 Task: Create a due date automation trigger when advanced on, 2 hours after a card is due add dates starting in more than 1 working days.
Action: Mouse moved to (1342, 123)
Screenshot: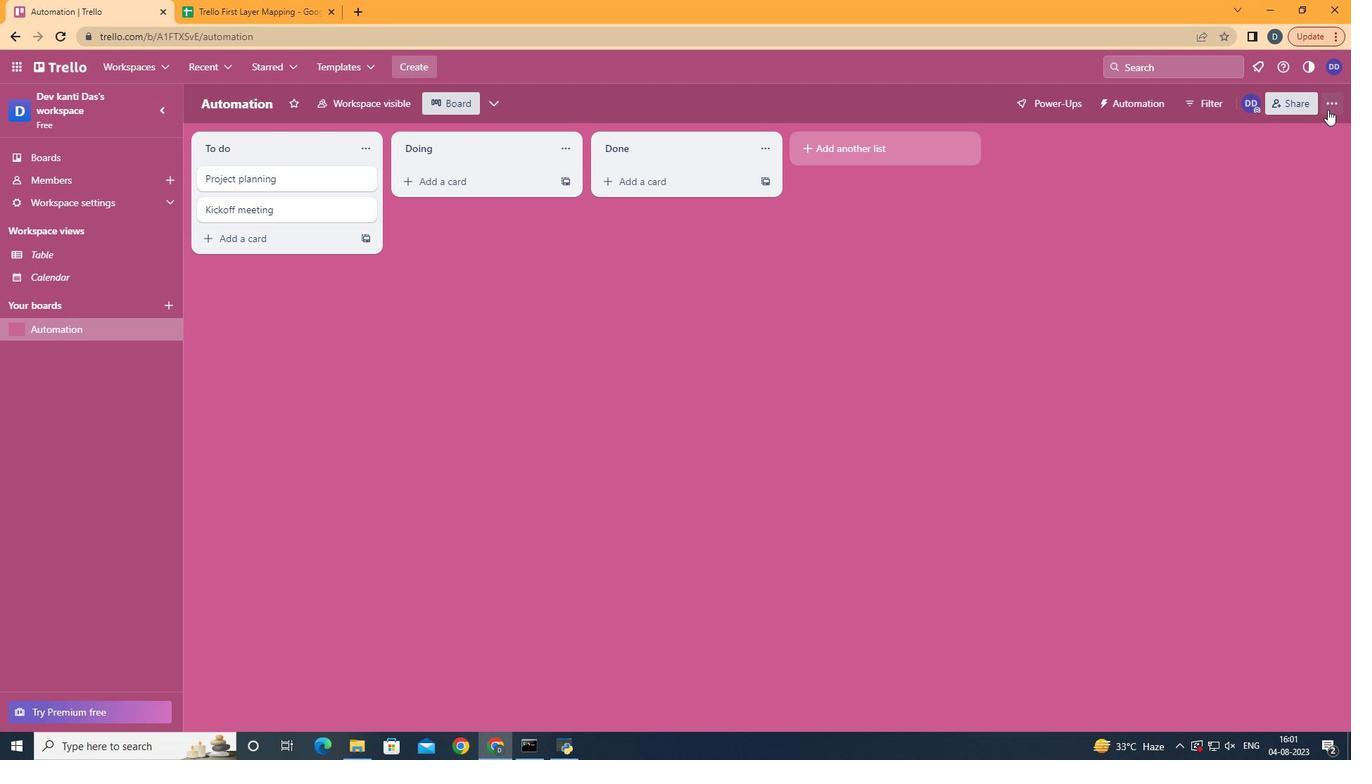 
Action: Mouse pressed left at (1342, 123)
Screenshot: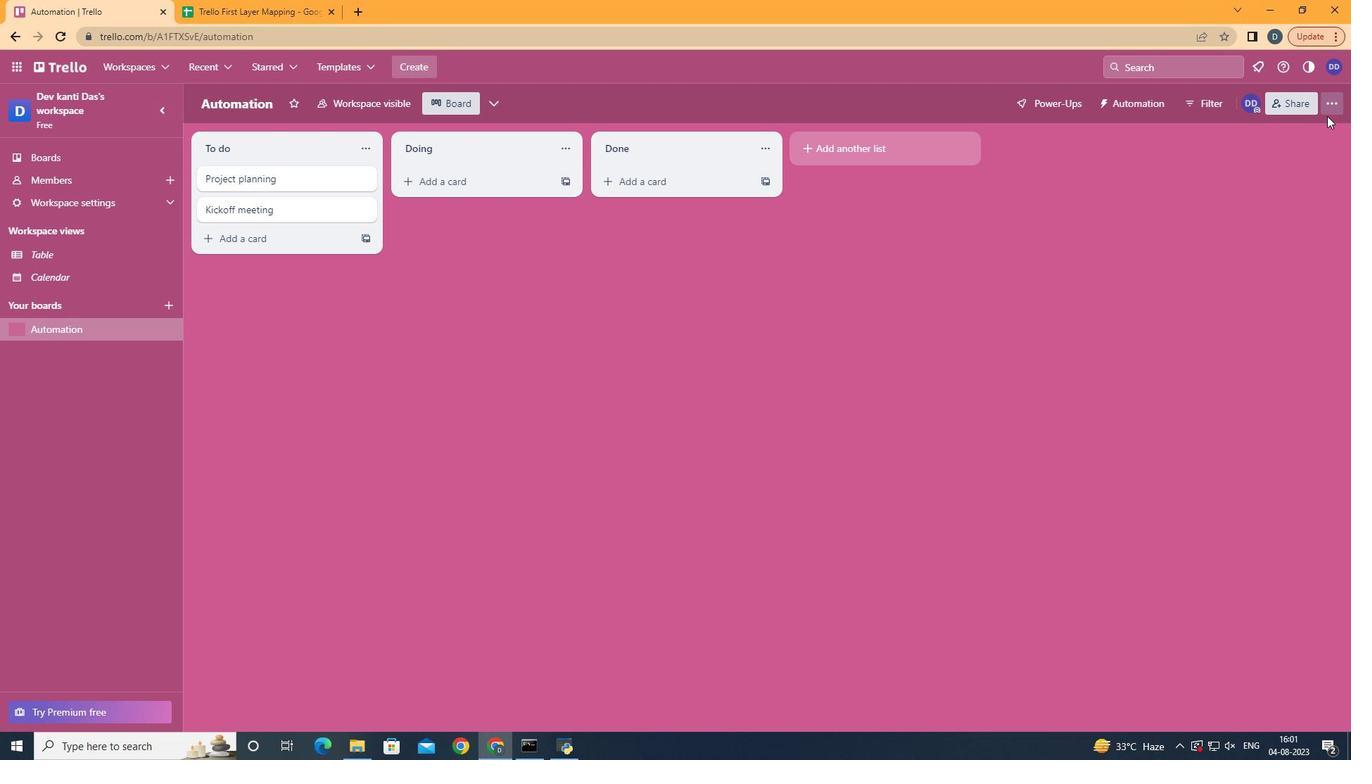 
Action: Mouse moved to (1275, 302)
Screenshot: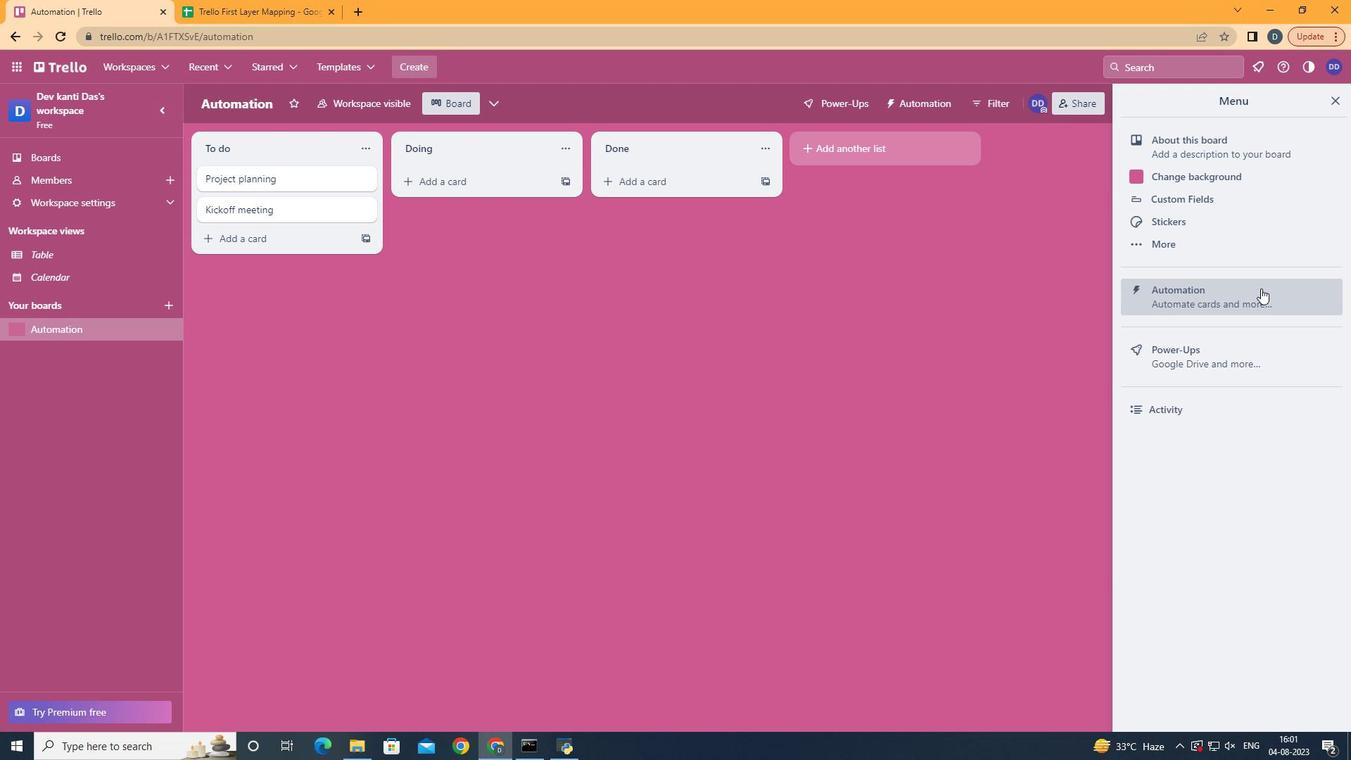 
Action: Mouse pressed left at (1275, 302)
Screenshot: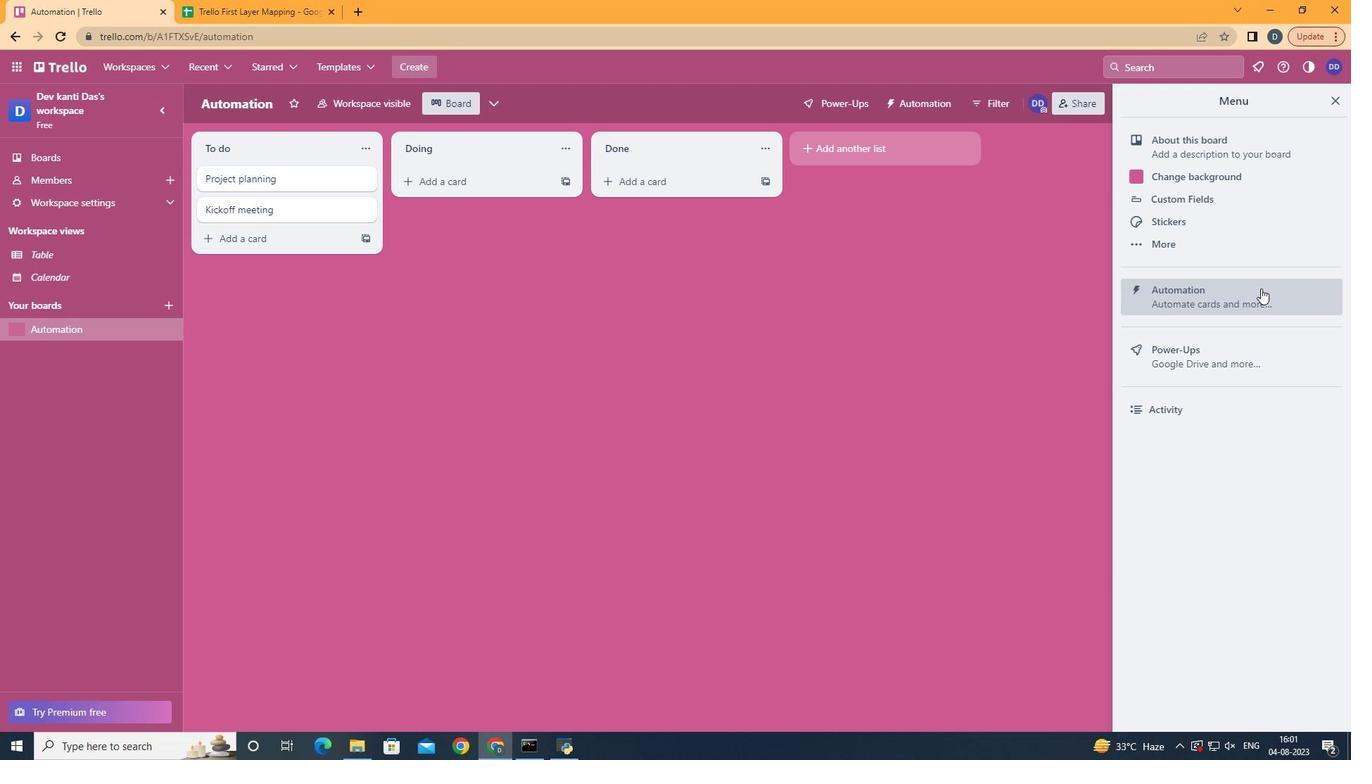 
Action: Mouse moved to (314, 295)
Screenshot: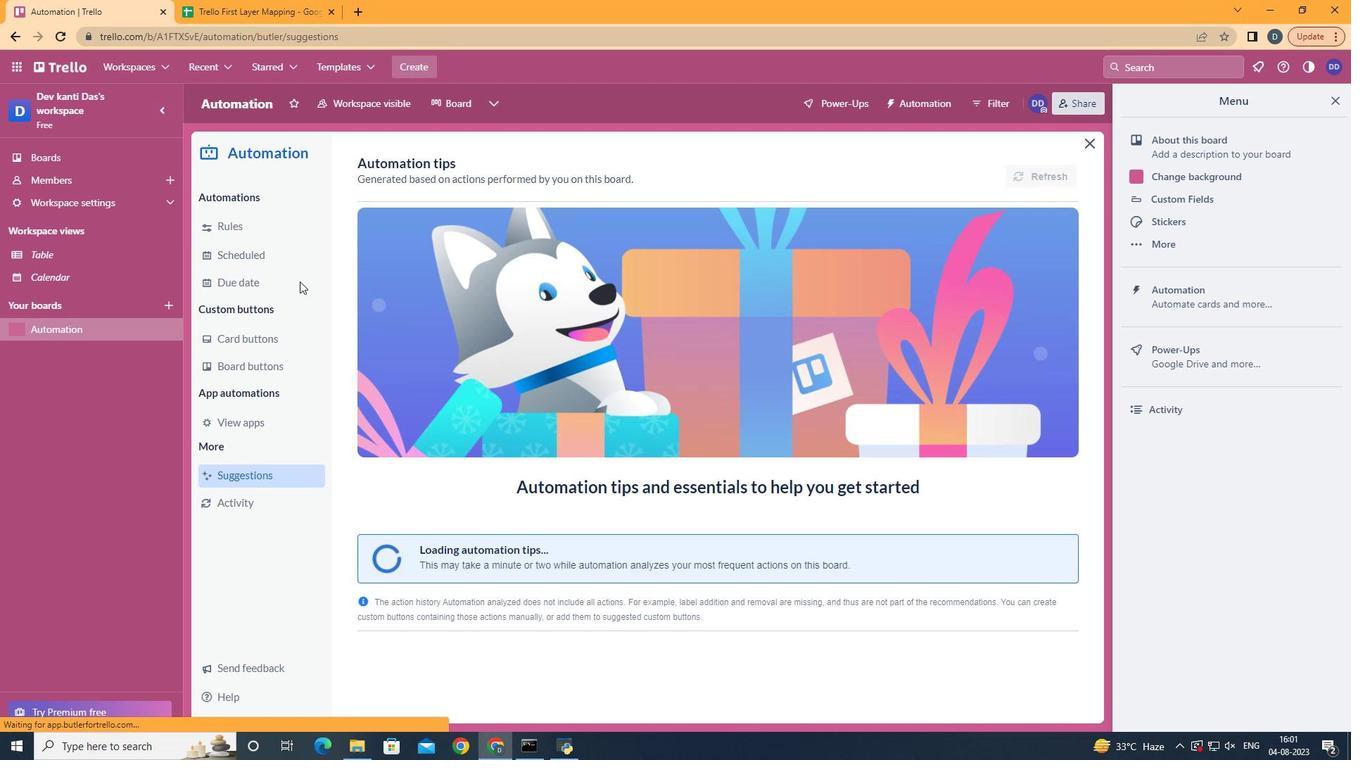 
Action: Mouse pressed left at (314, 295)
Screenshot: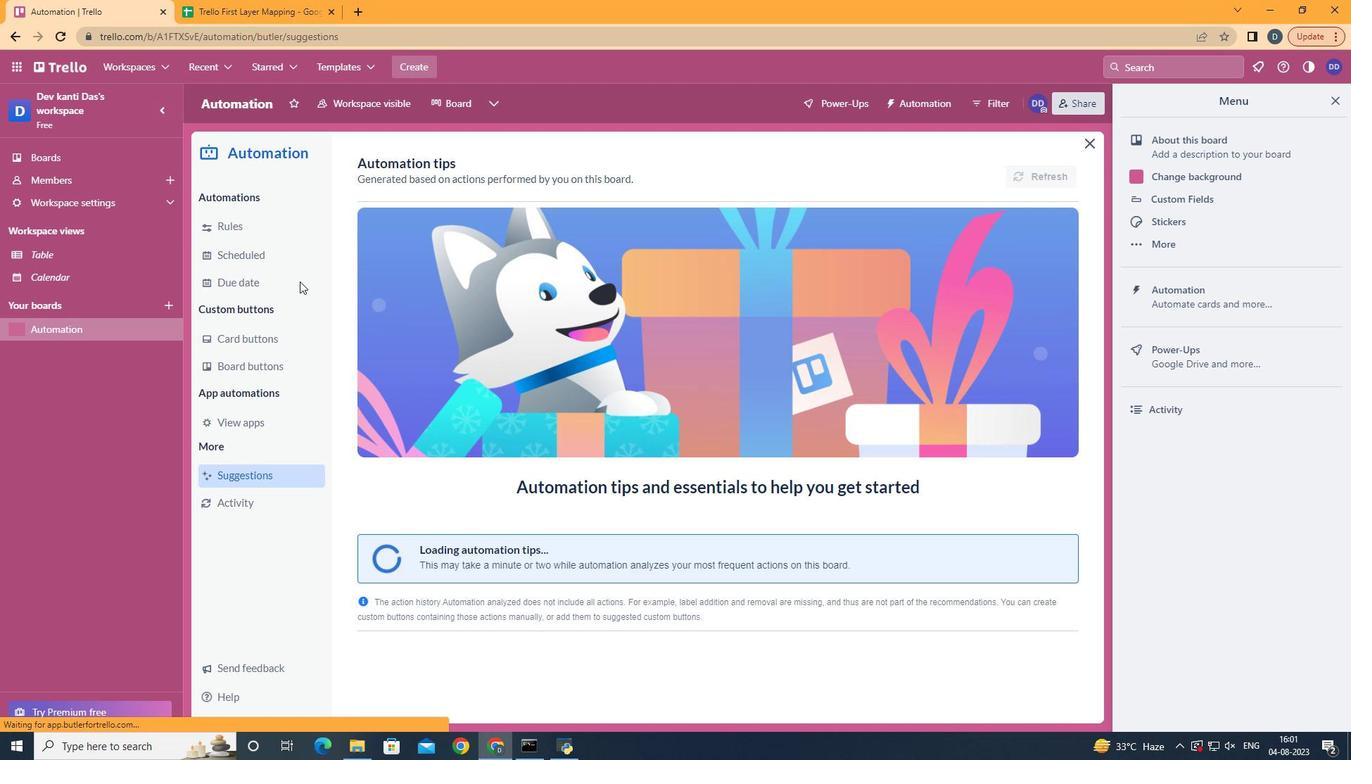 
Action: Mouse moved to (1005, 188)
Screenshot: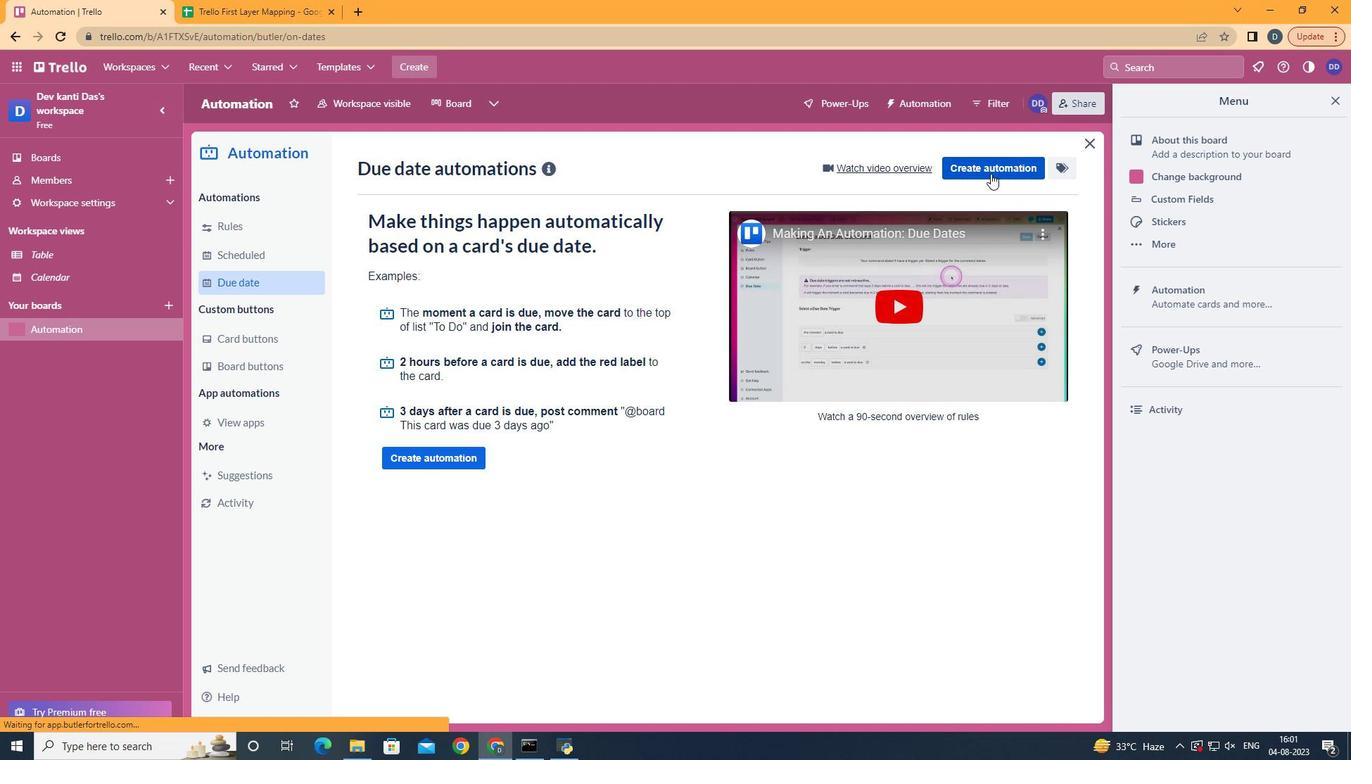 
Action: Mouse pressed left at (1005, 188)
Screenshot: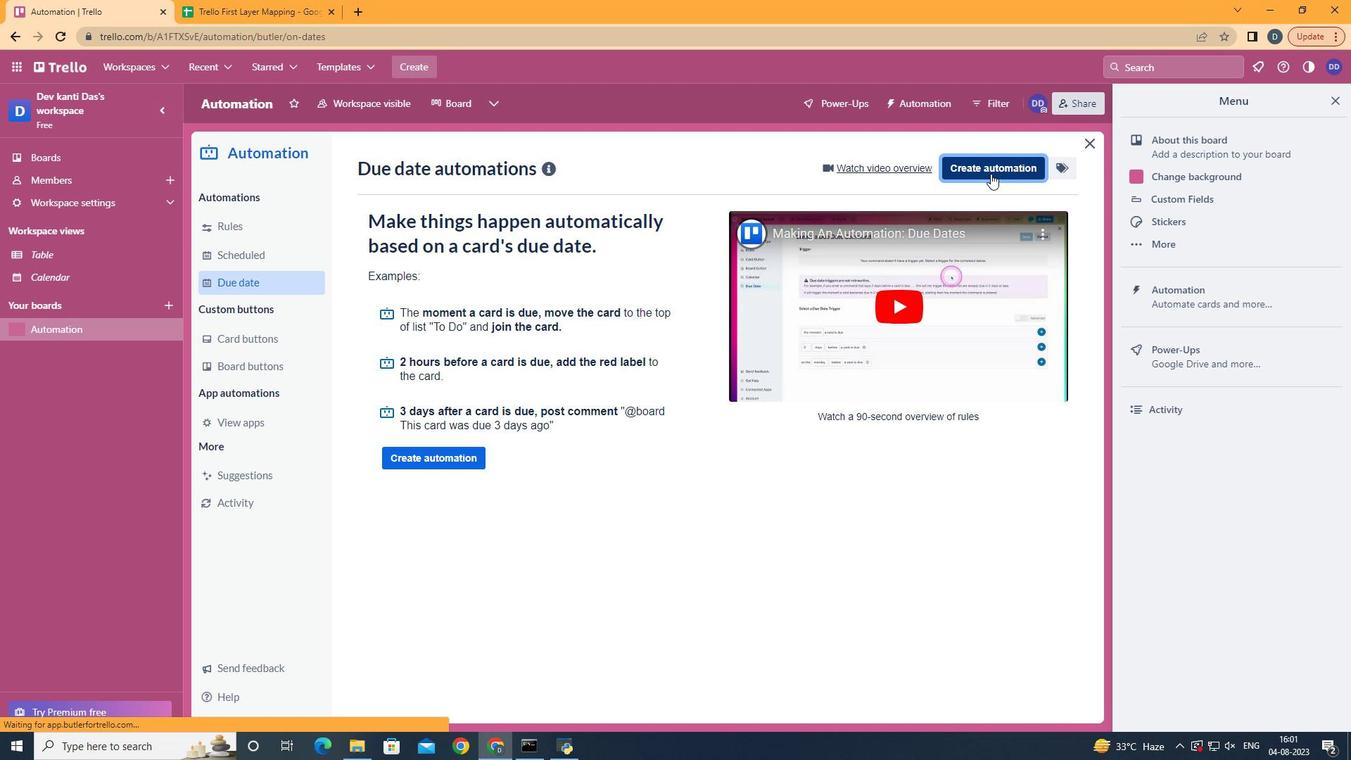 
Action: Mouse moved to (772, 321)
Screenshot: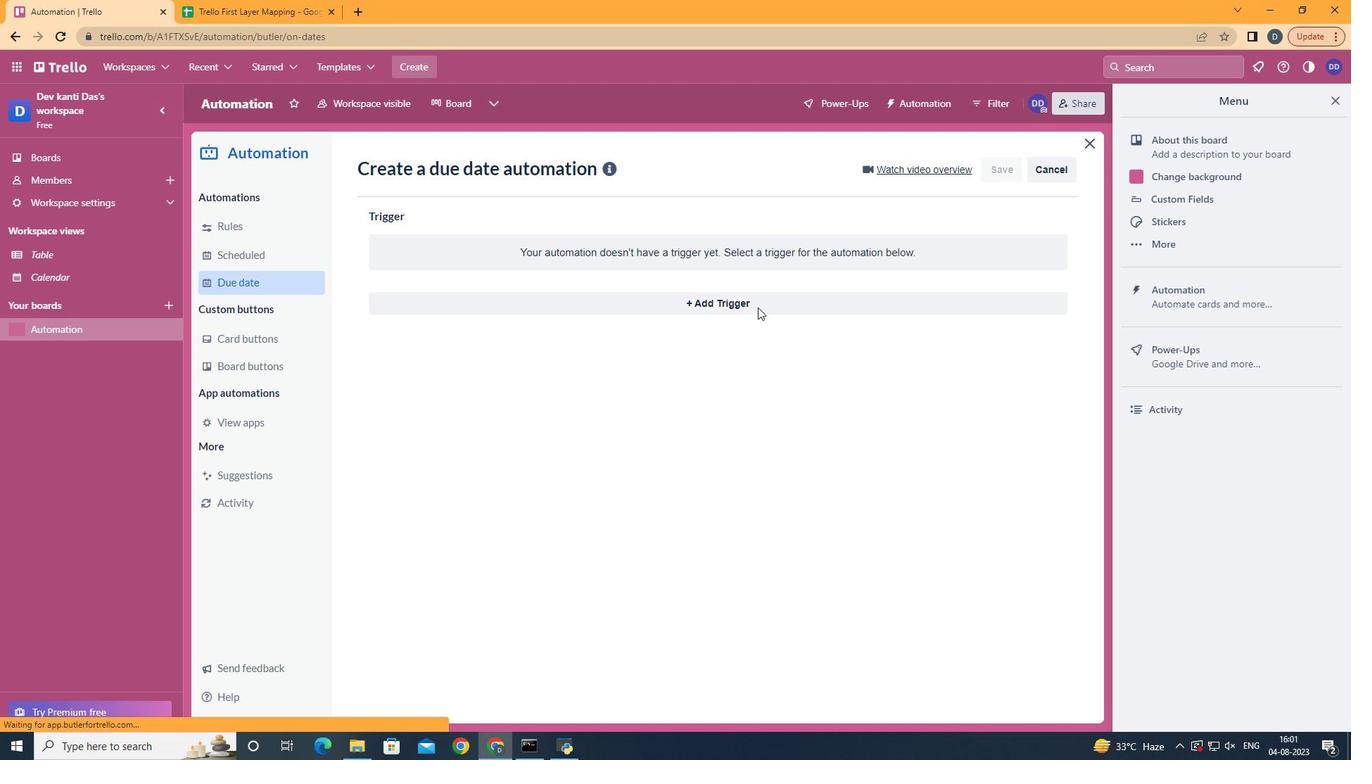 
Action: Mouse pressed left at (772, 321)
Screenshot: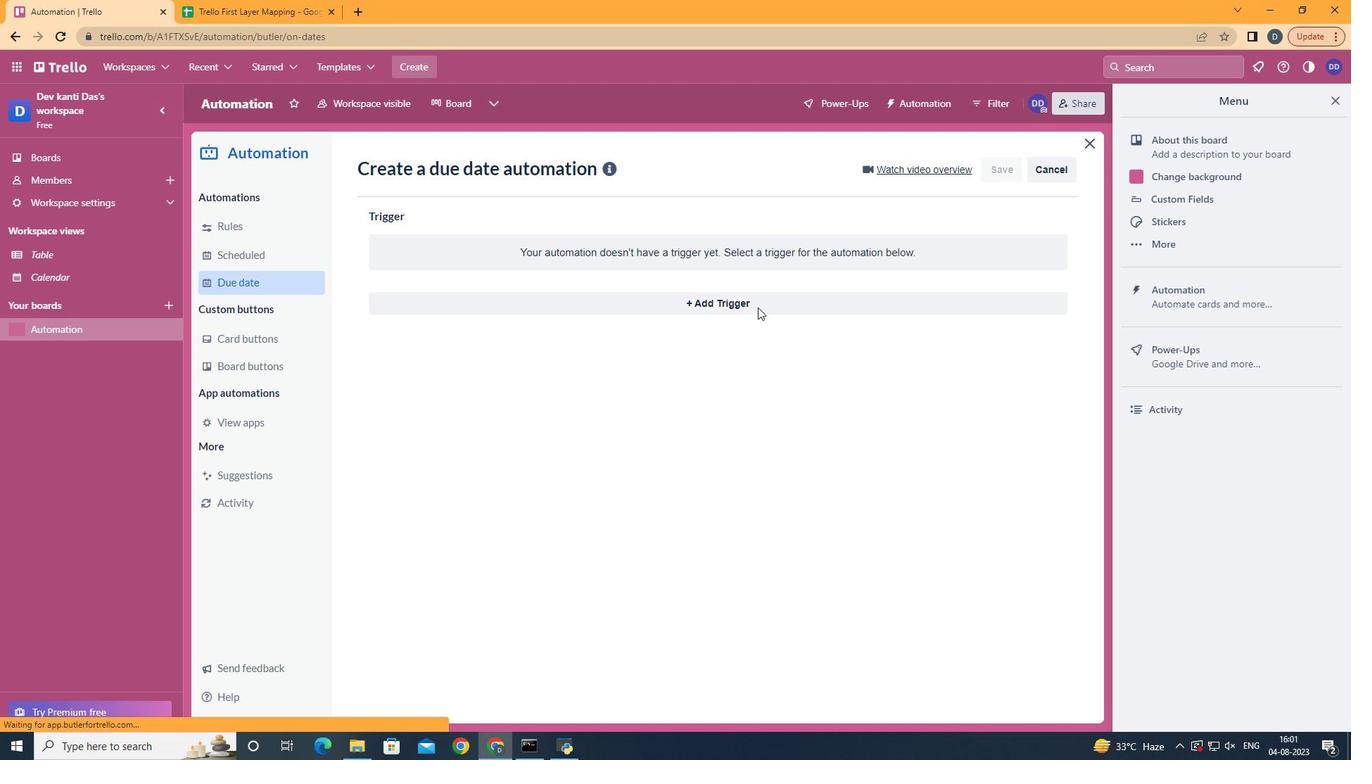 
Action: Mouse moved to (471, 614)
Screenshot: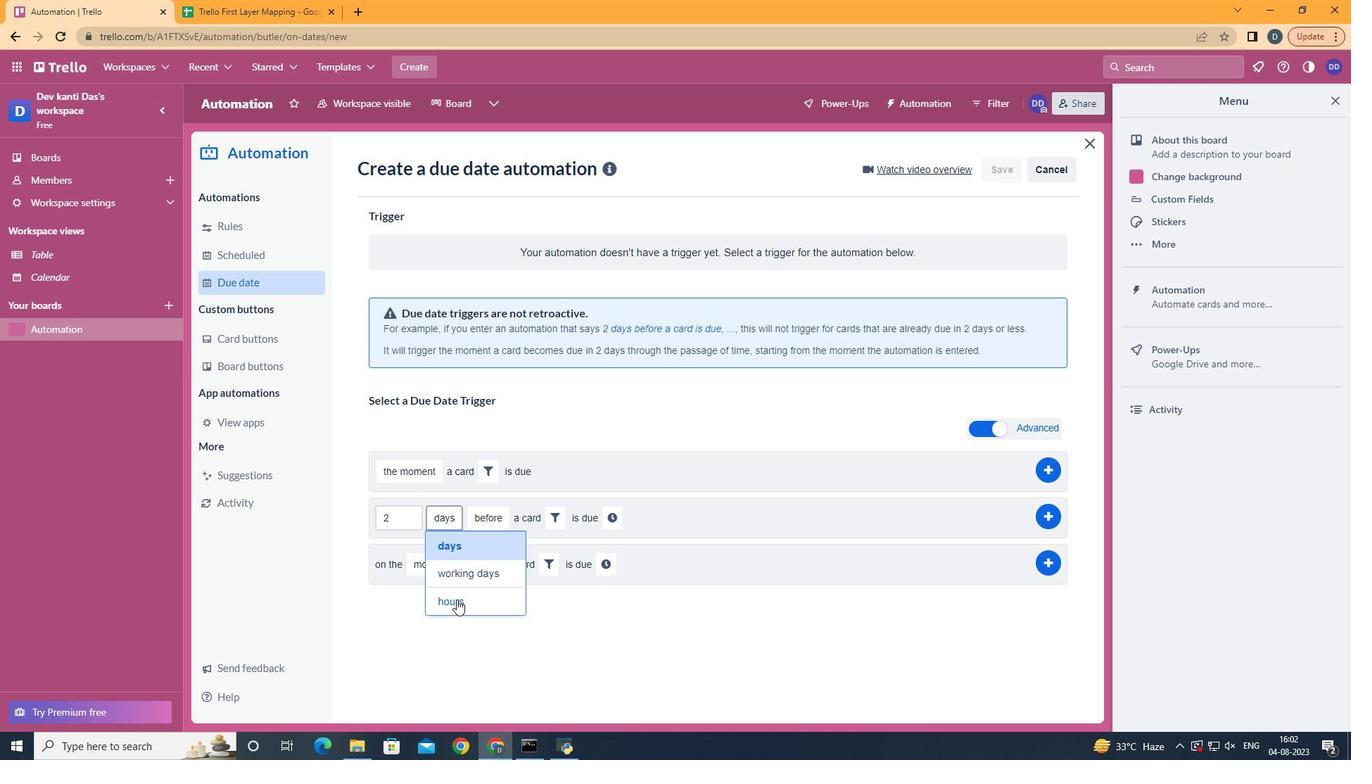 
Action: Mouse pressed left at (471, 614)
Screenshot: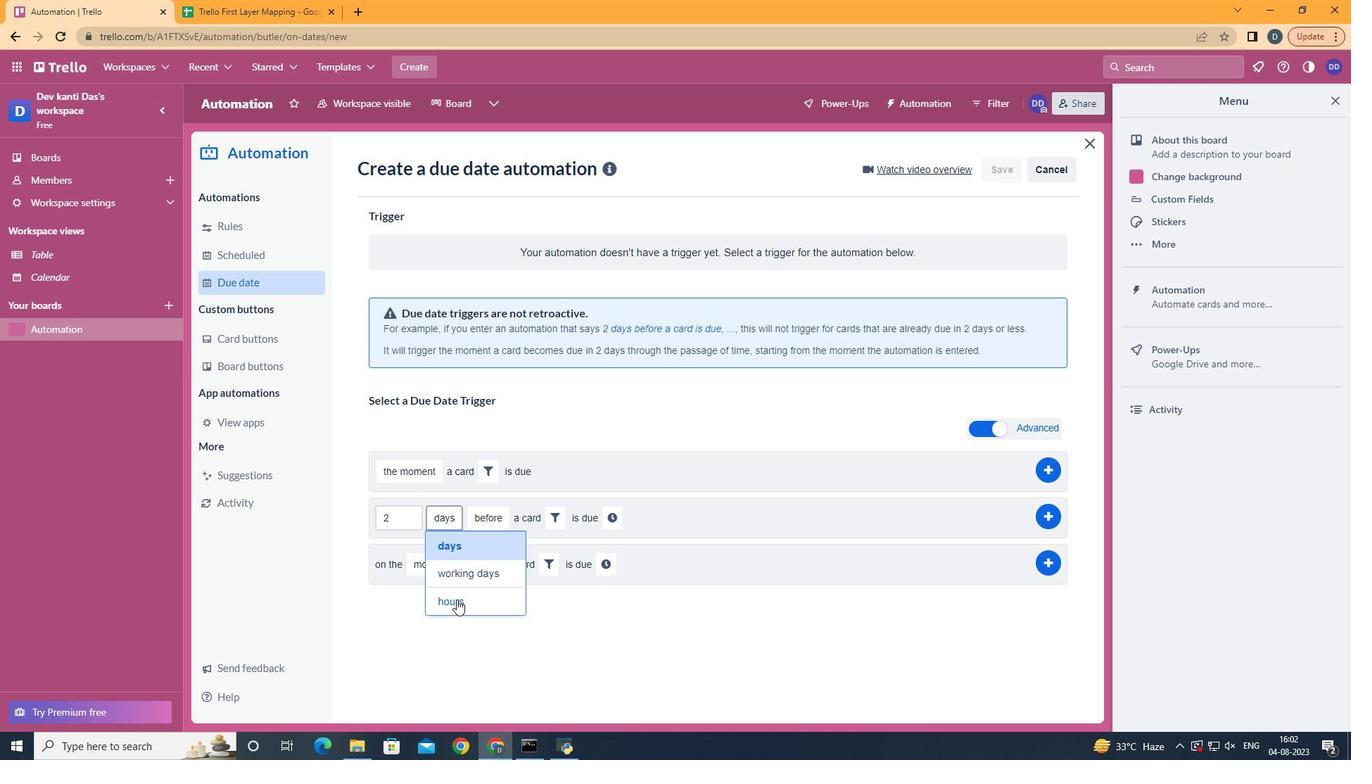 
Action: Mouse moved to (511, 588)
Screenshot: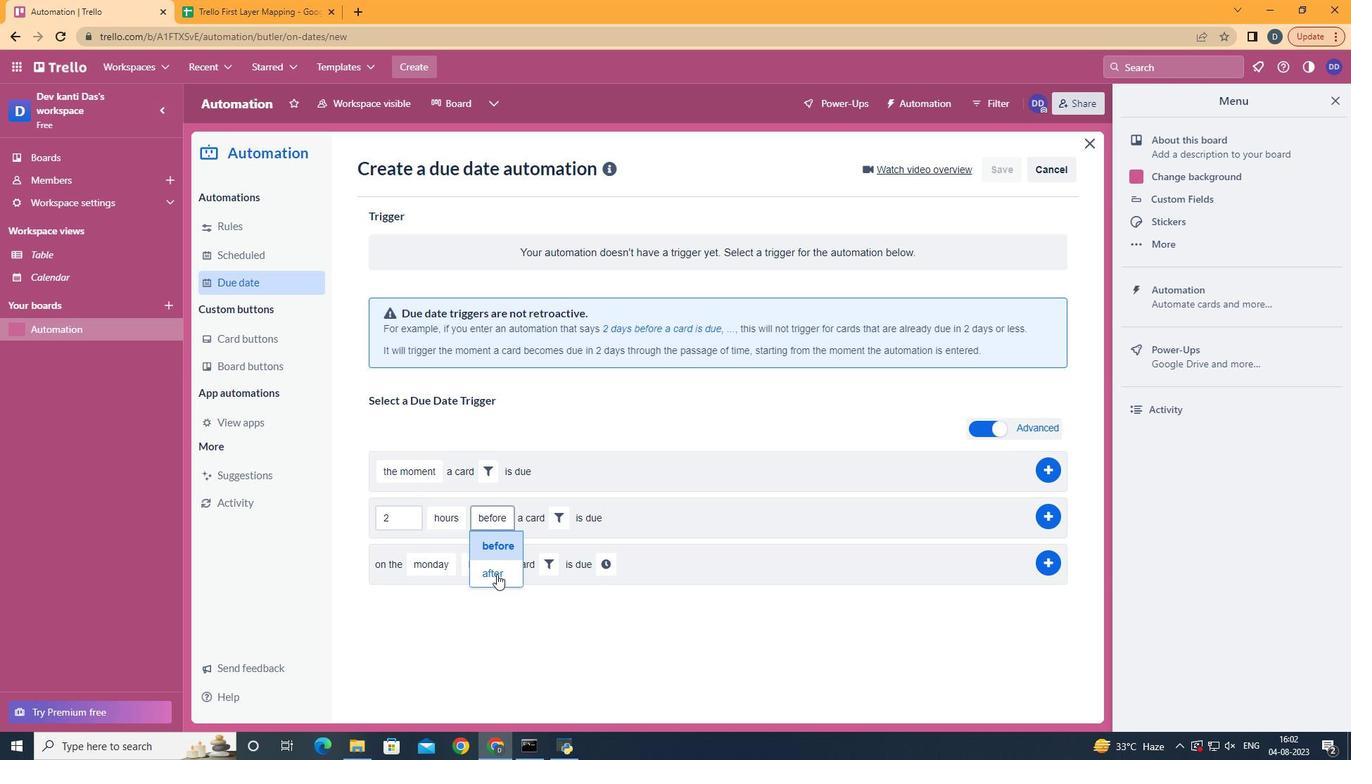 
Action: Mouse pressed left at (511, 588)
Screenshot: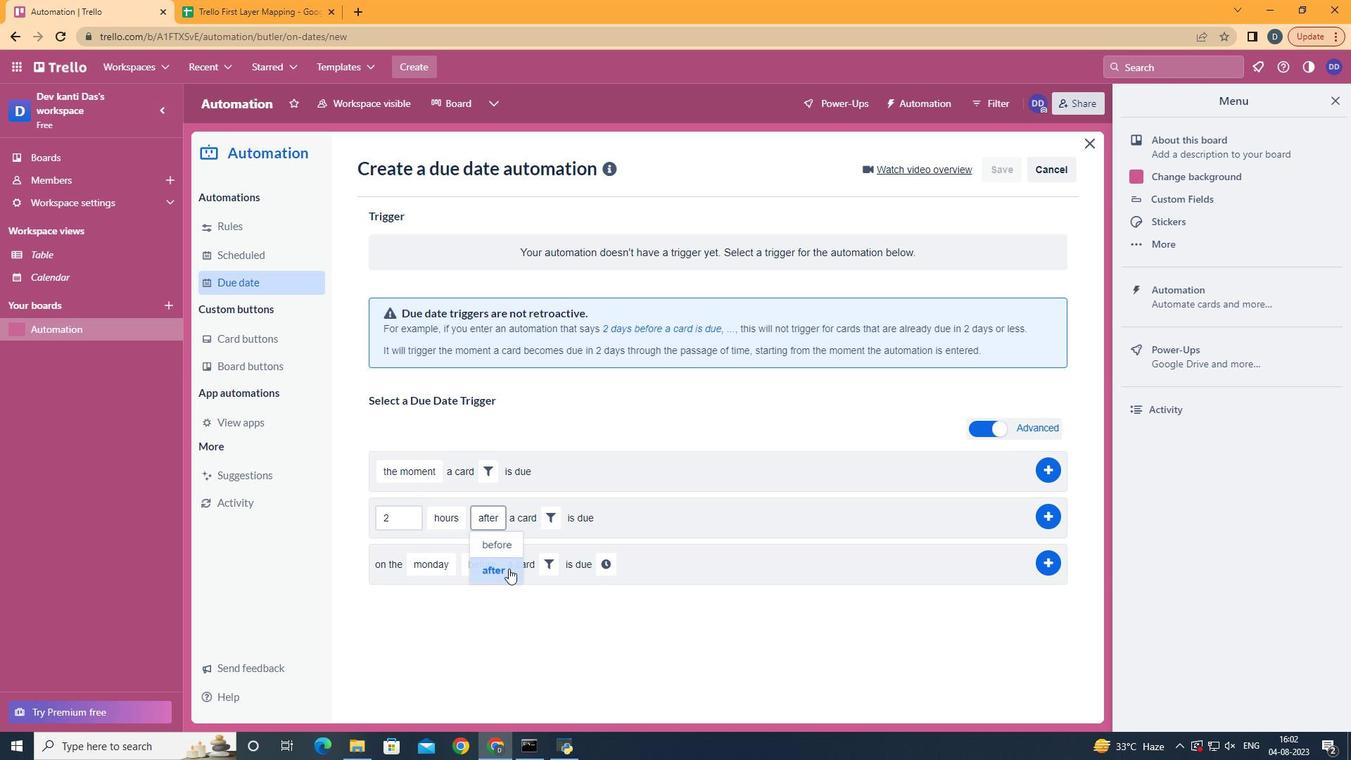 
Action: Mouse moved to (570, 531)
Screenshot: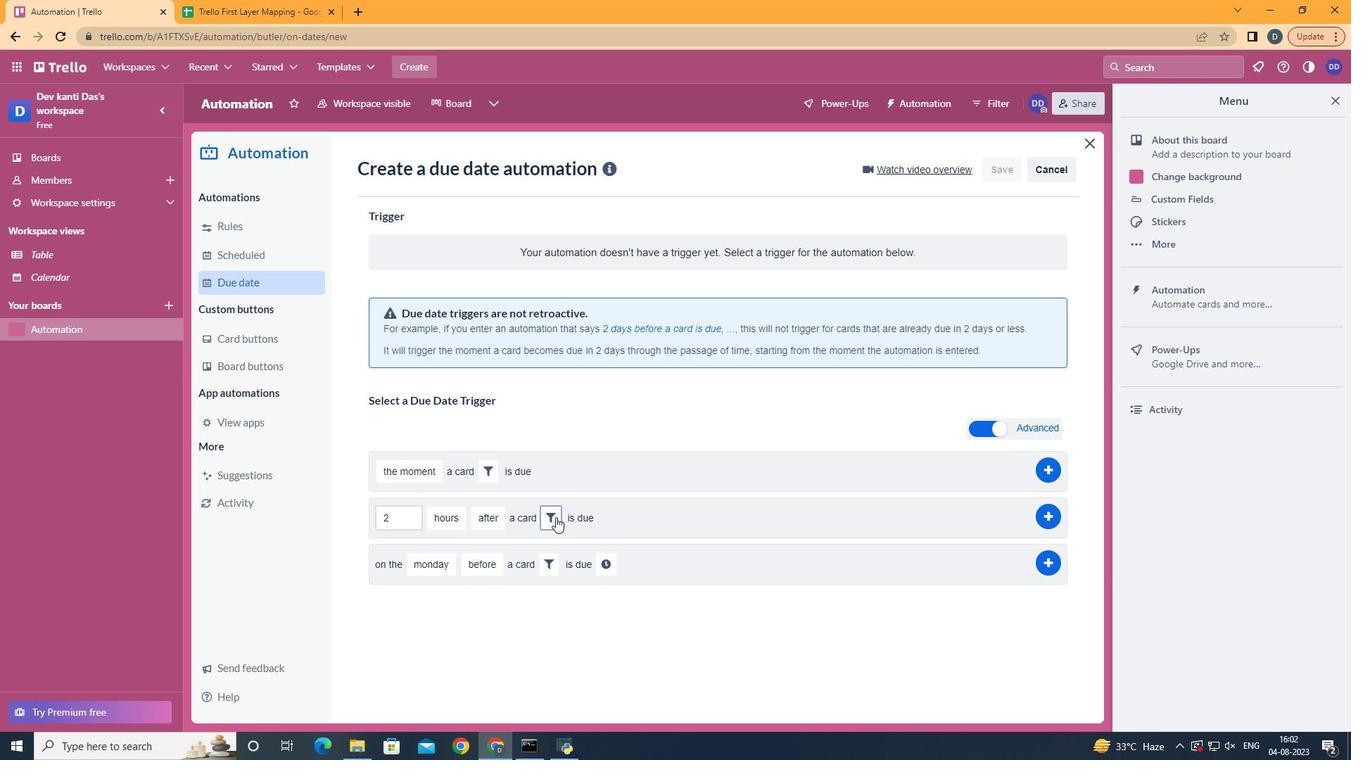 
Action: Mouse pressed left at (570, 531)
Screenshot: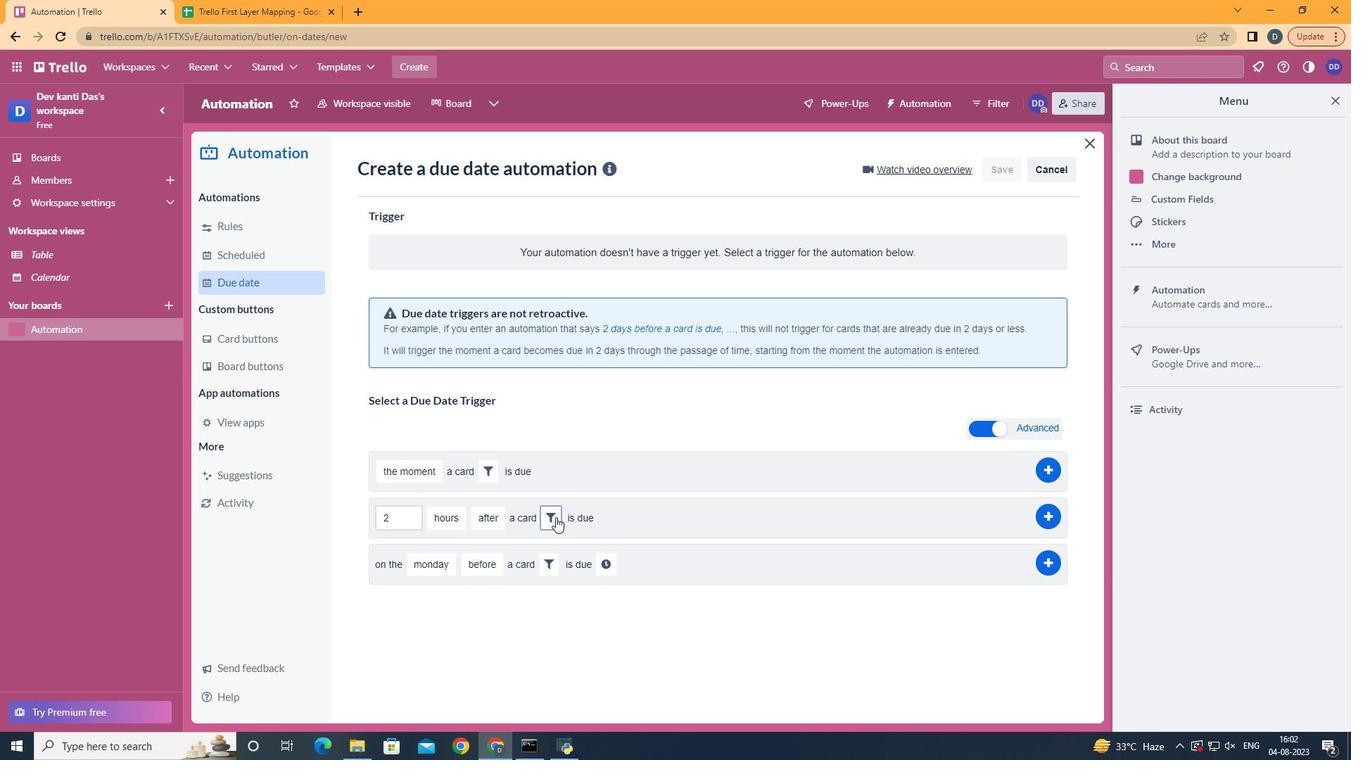 
Action: Mouse moved to (647, 566)
Screenshot: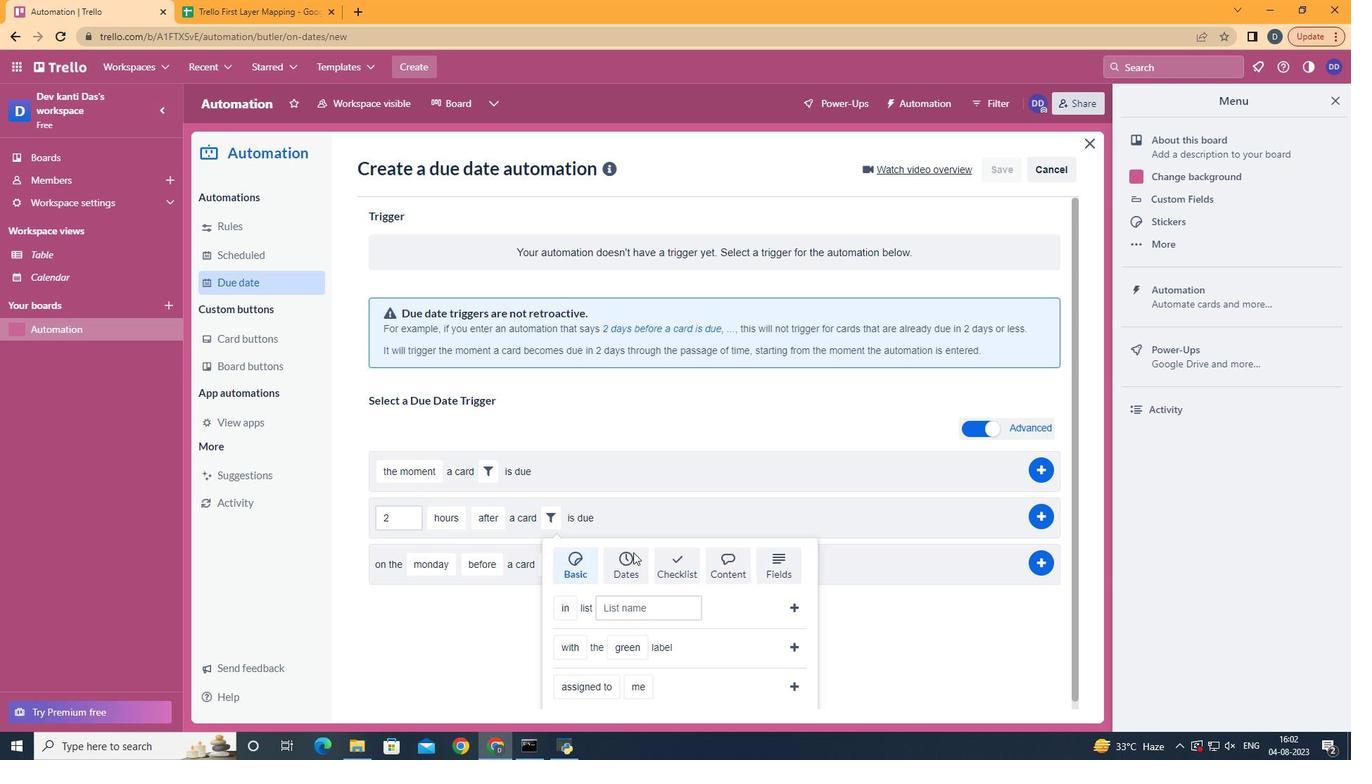 
Action: Mouse pressed left at (647, 566)
Screenshot: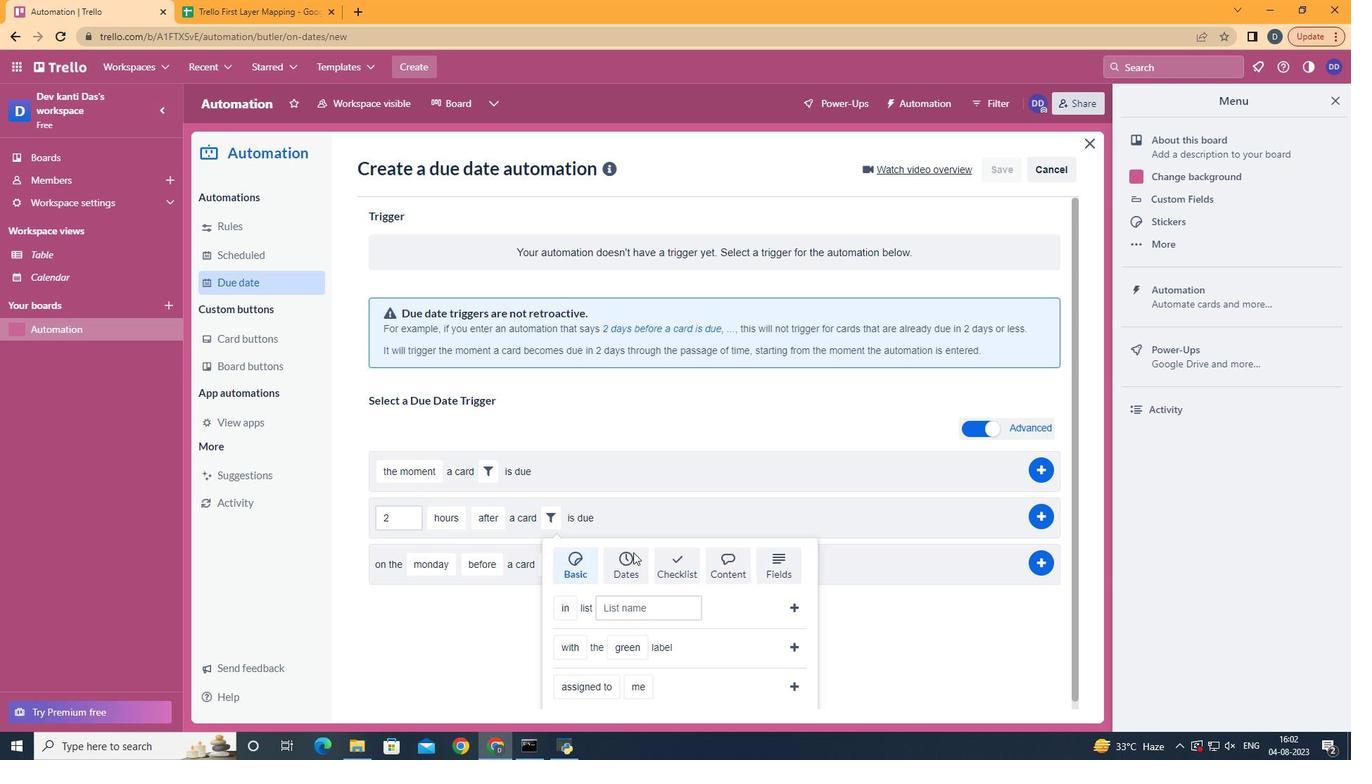 
Action: Mouse scrolled (647, 566) with delta (0, 0)
Screenshot: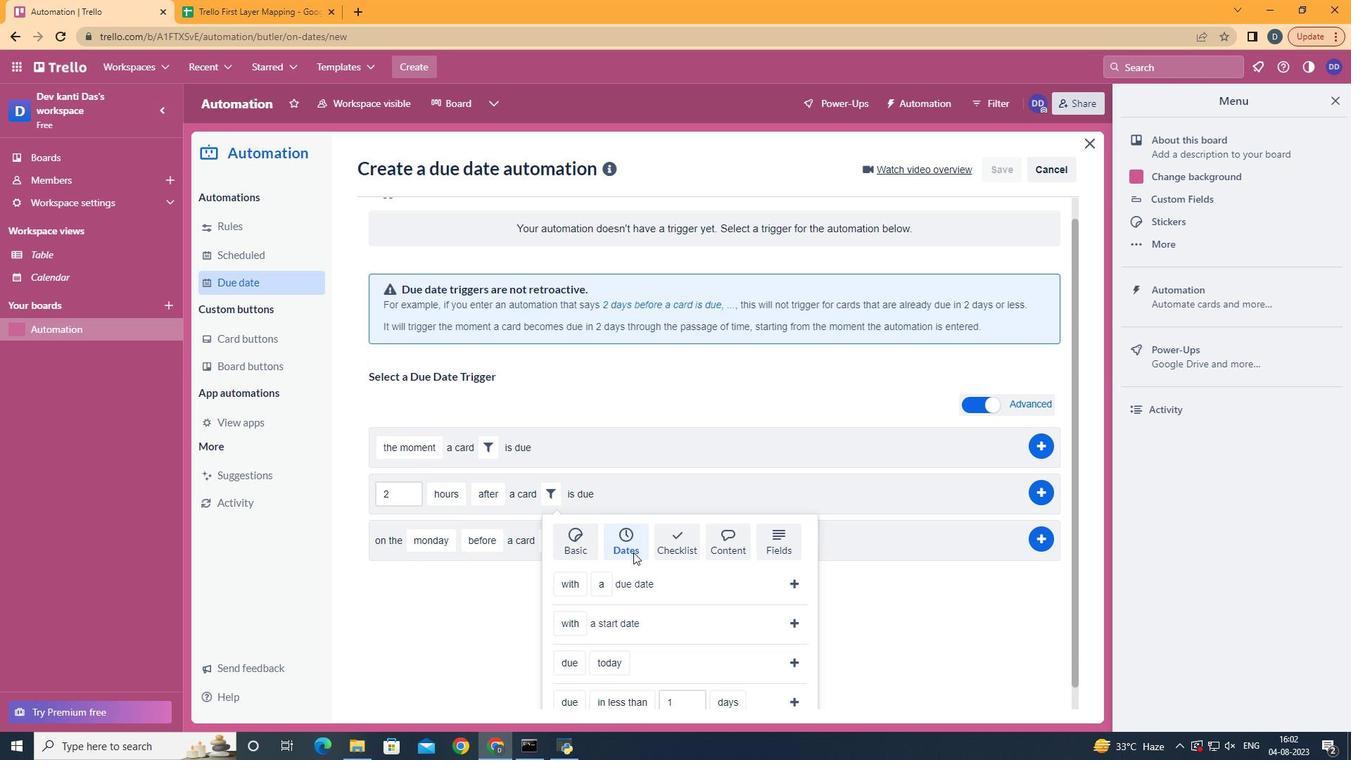 
Action: Mouse scrolled (647, 566) with delta (0, 0)
Screenshot: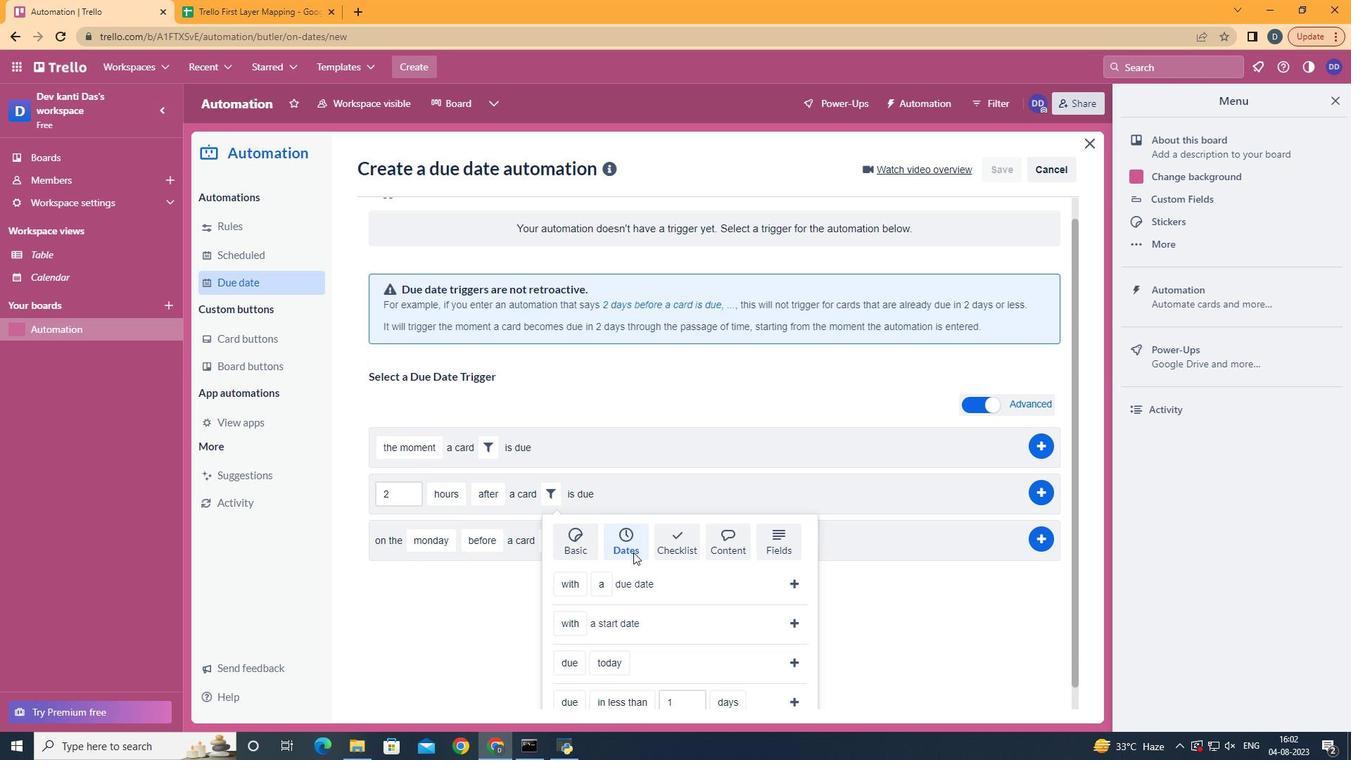 
Action: Mouse scrolled (647, 566) with delta (0, 0)
Screenshot: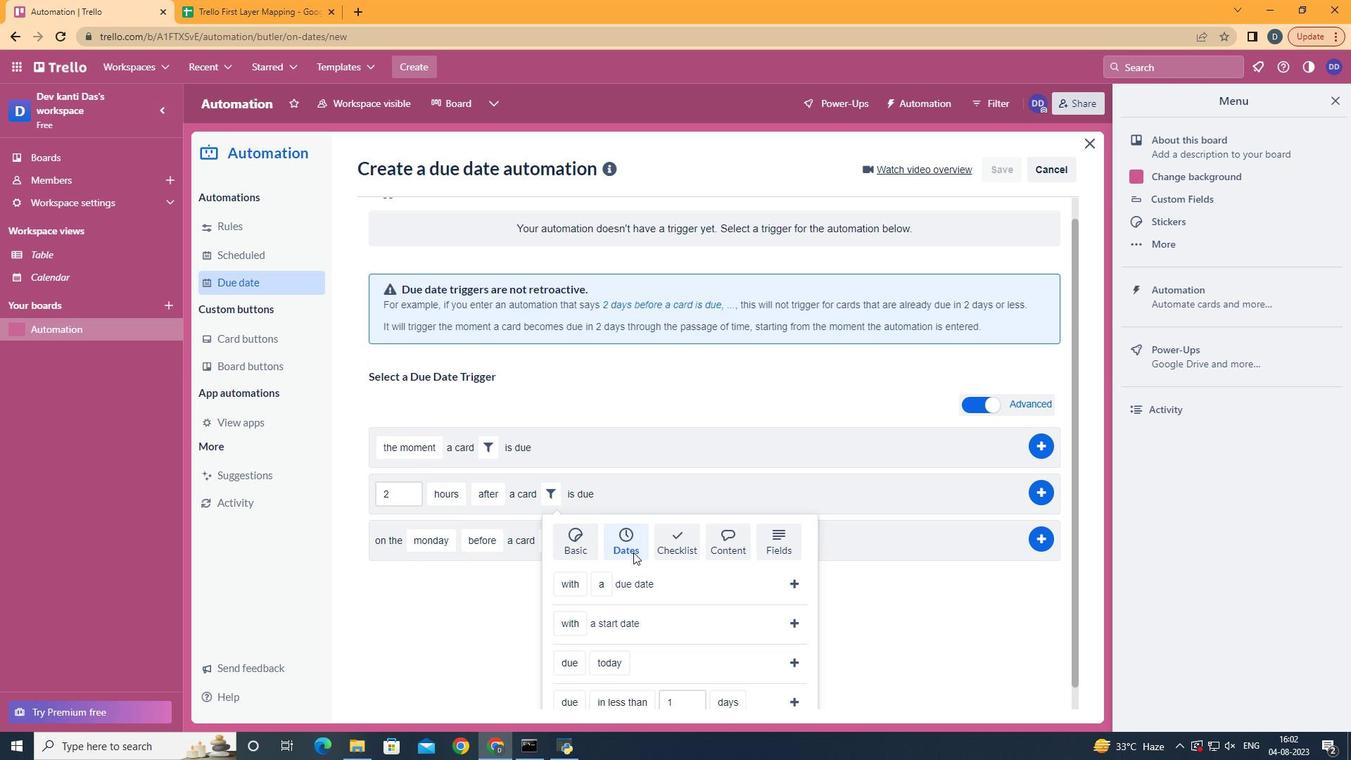 
Action: Mouse scrolled (647, 566) with delta (0, 0)
Screenshot: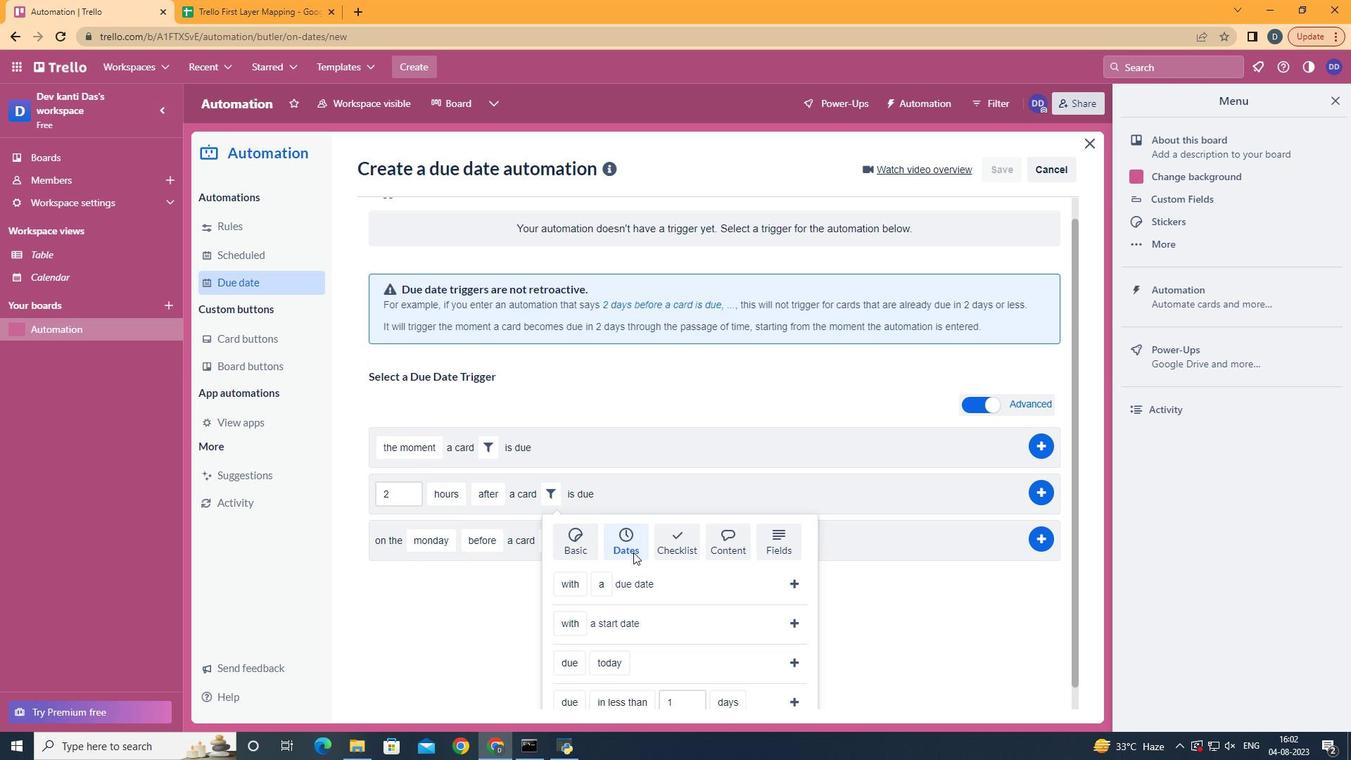 
Action: Mouse scrolled (647, 566) with delta (0, 0)
Screenshot: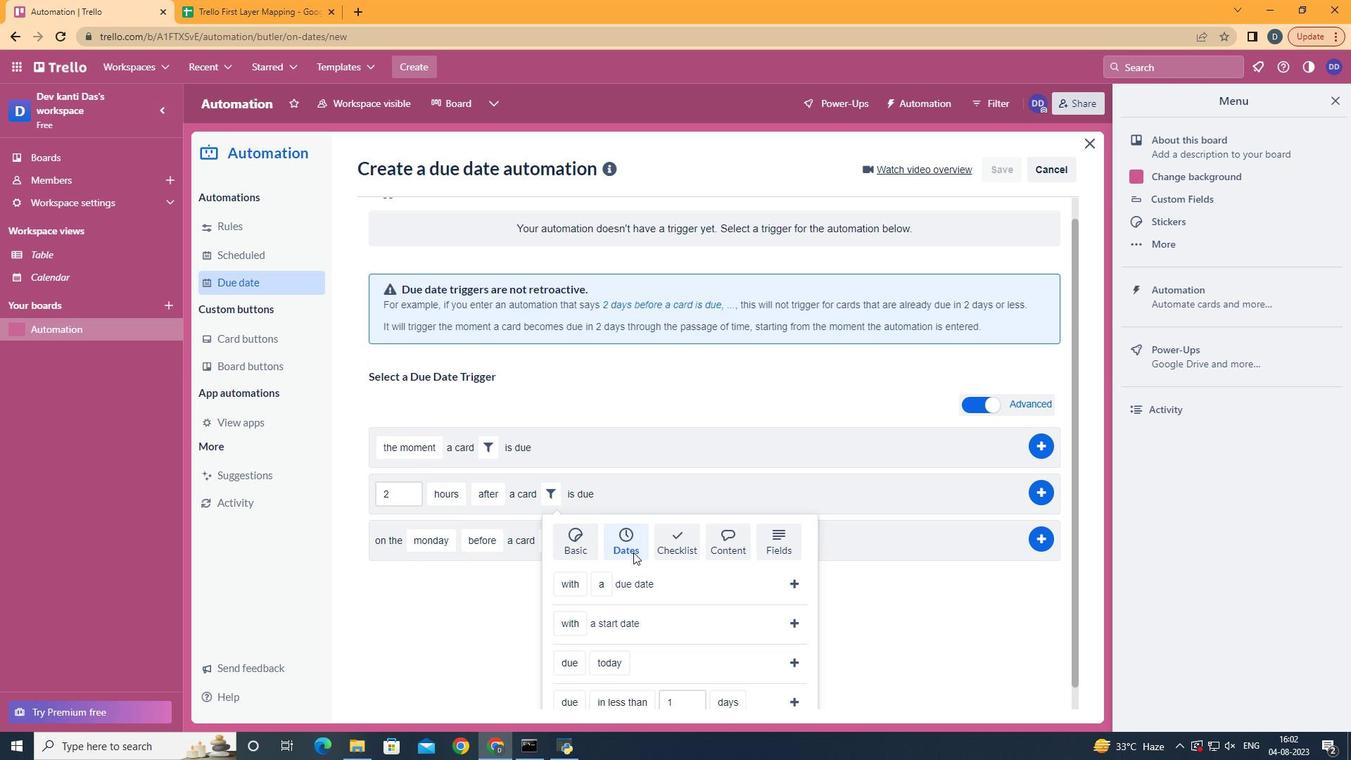 
Action: Mouse moved to (590, 663)
Screenshot: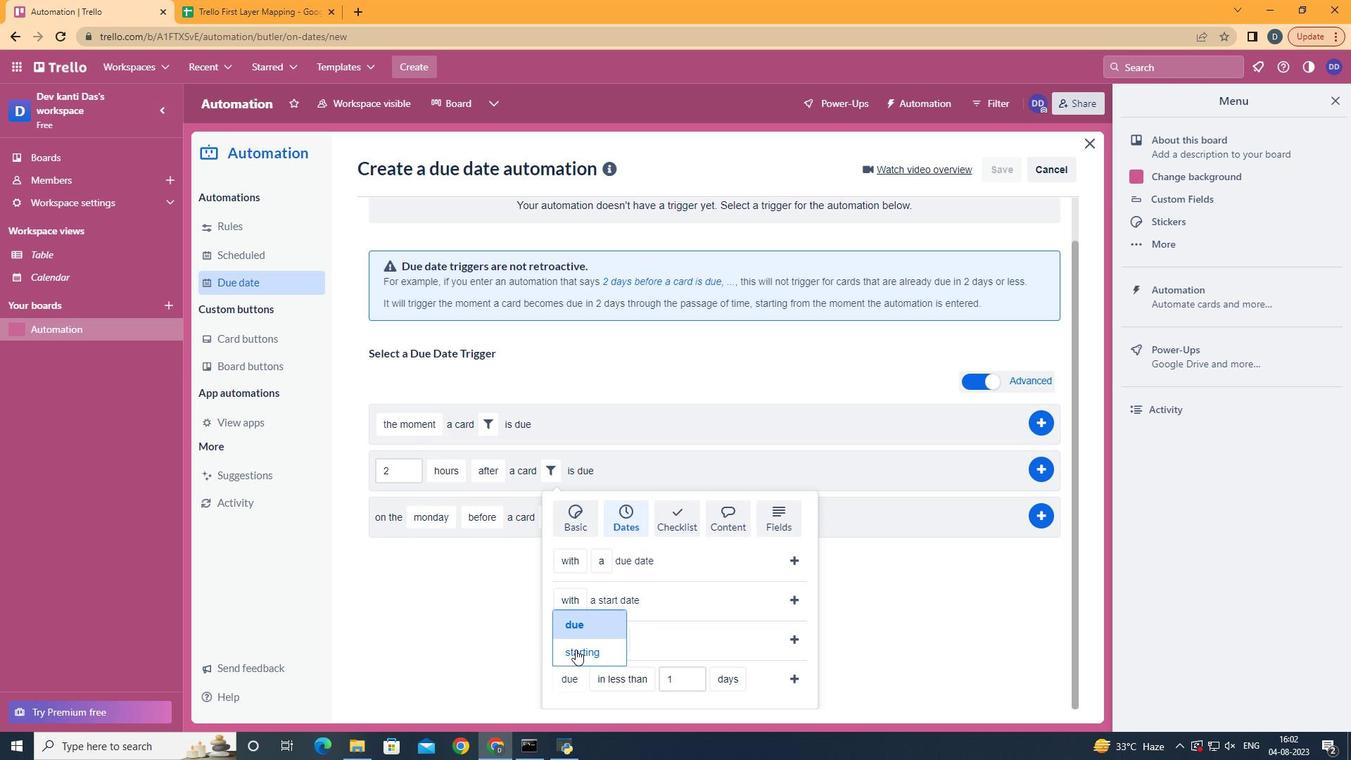 
Action: Mouse pressed left at (590, 663)
Screenshot: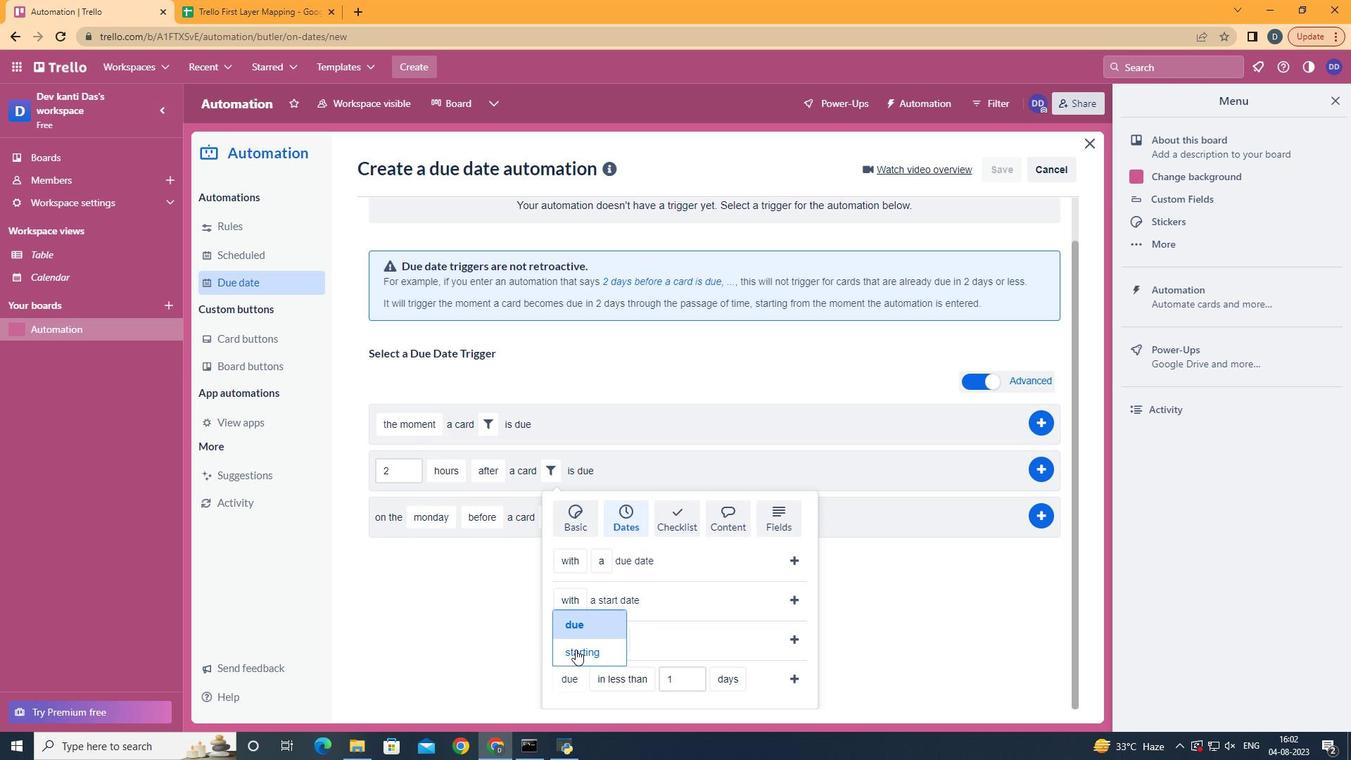 
Action: Mouse moved to (678, 607)
Screenshot: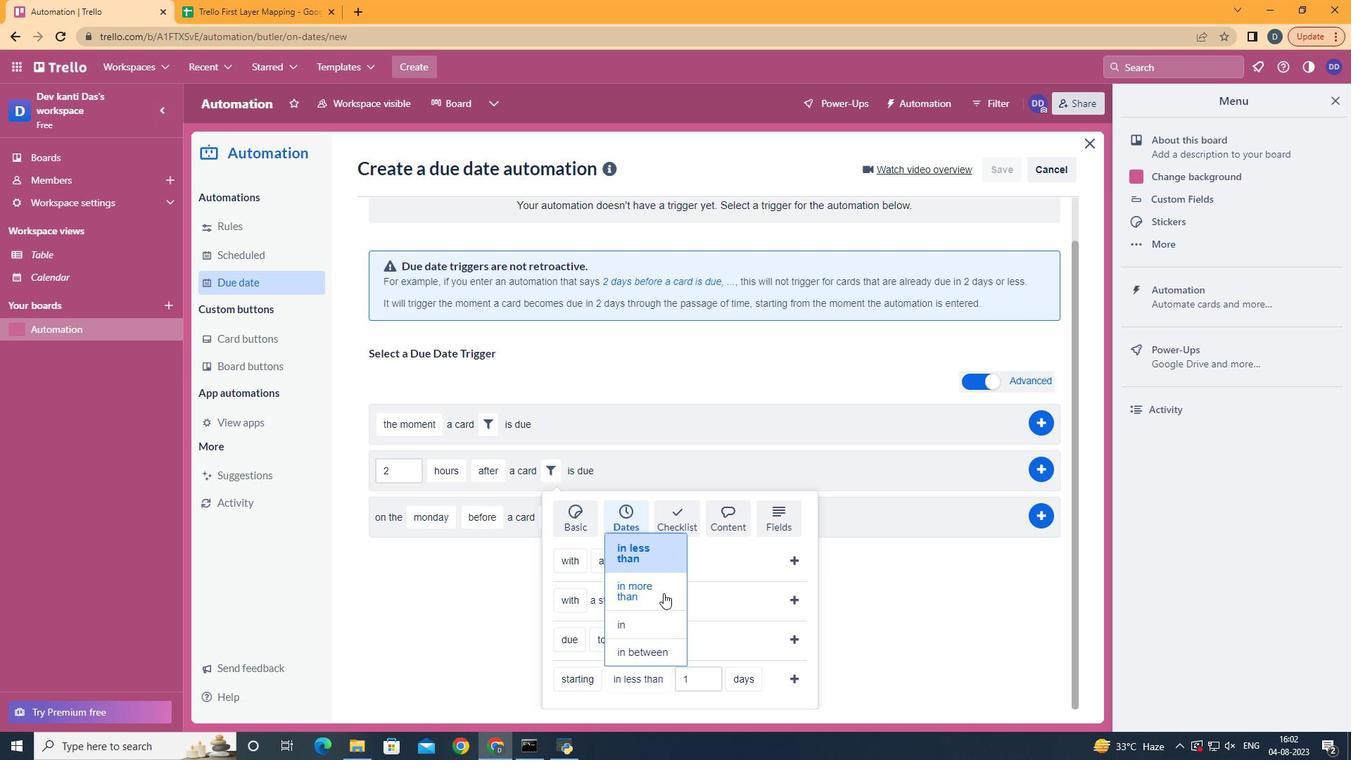 
Action: Mouse pressed left at (678, 607)
Screenshot: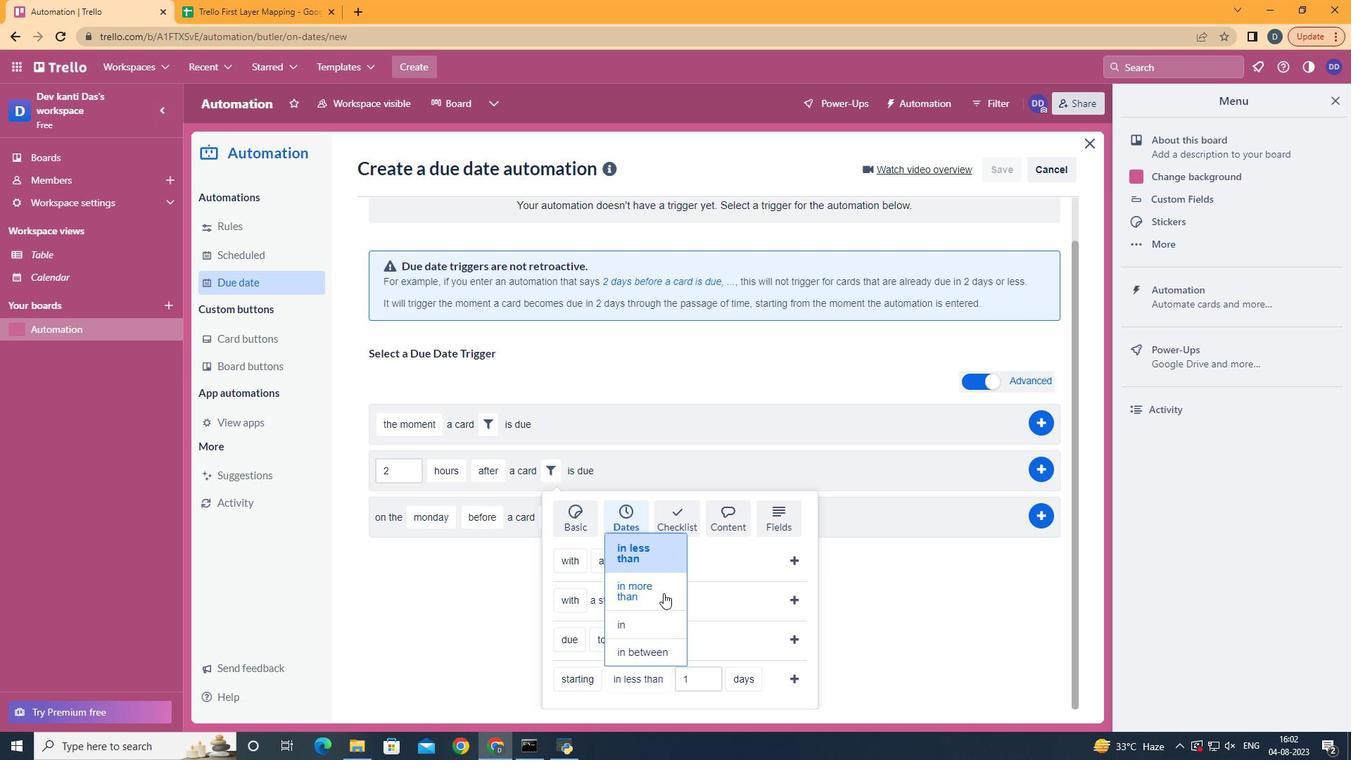 
Action: Mouse moved to (777, 670)
Screenshot: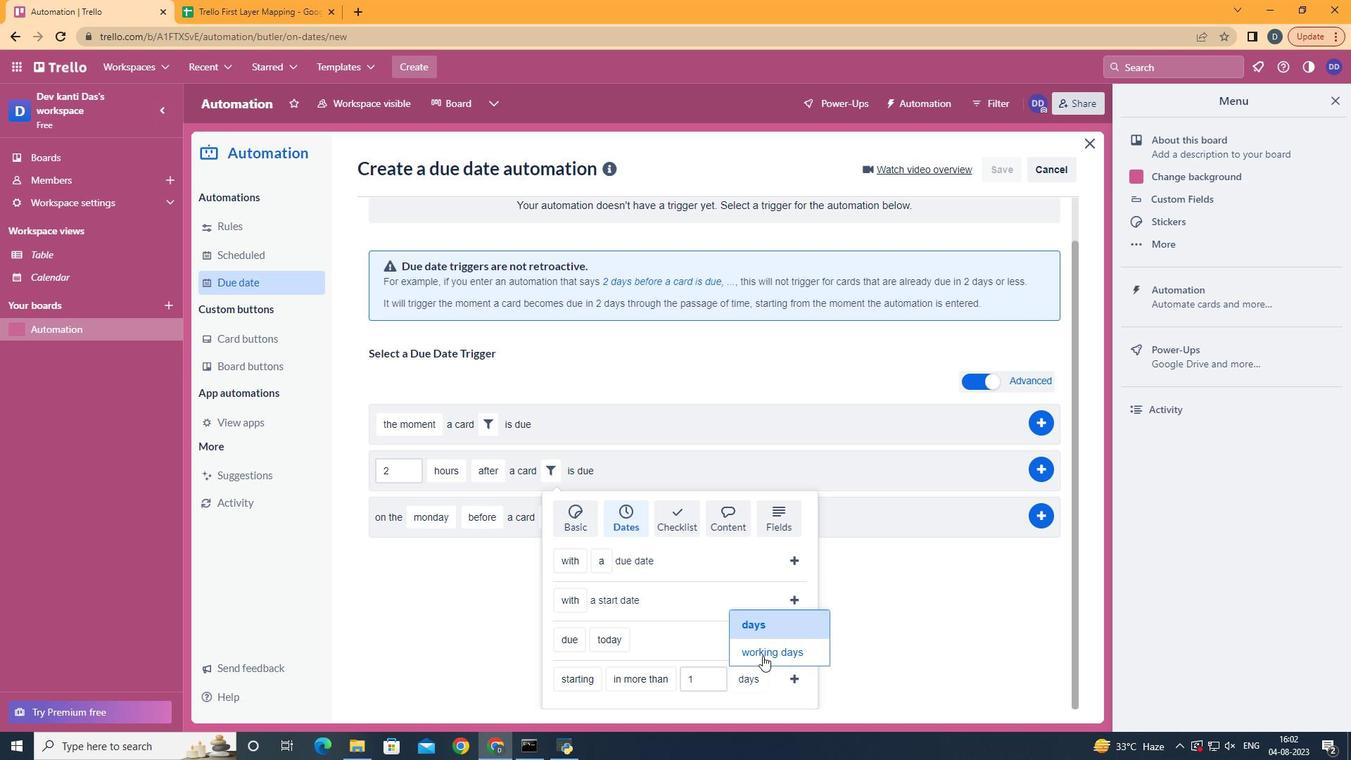 
Action: Mouse pressed left at (777, 670)
Screenshot: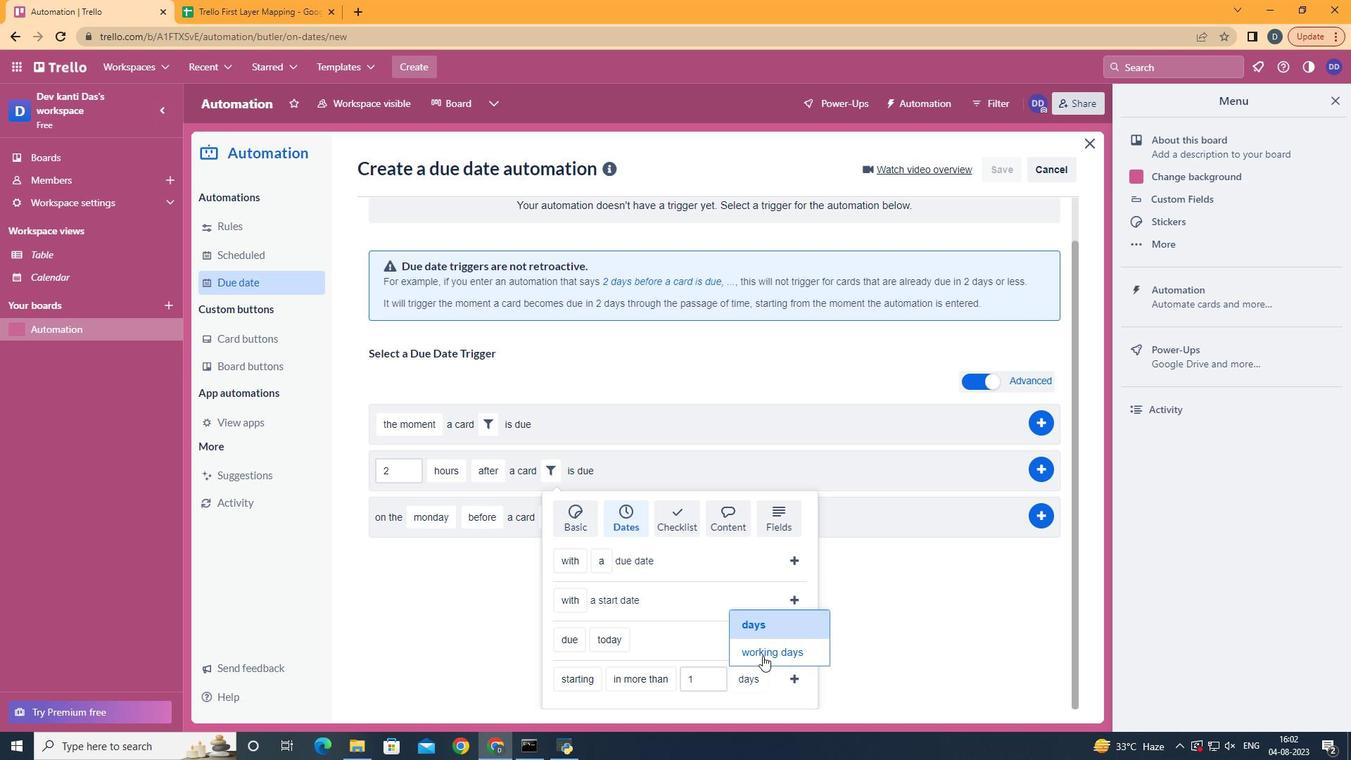 
Action: Mouse moved to (844, 698)
Screenshot: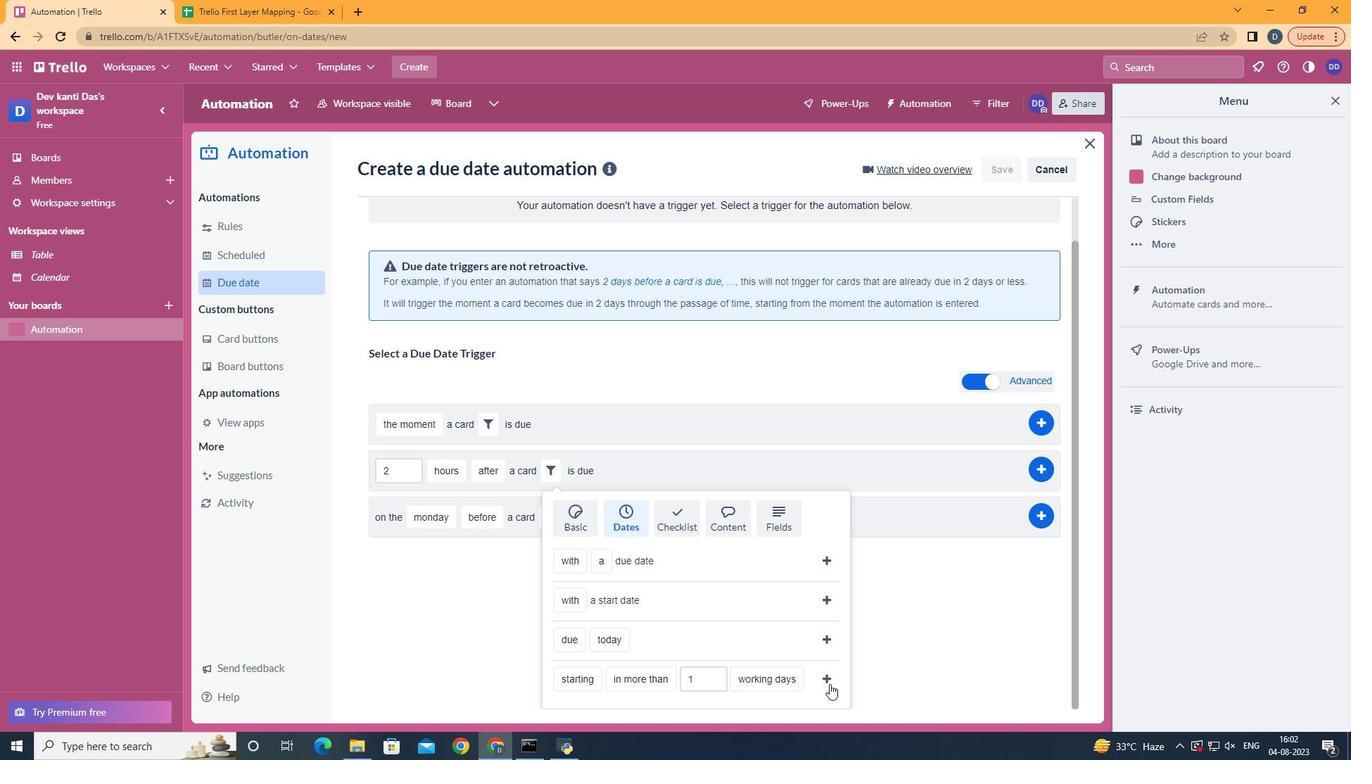 
Action: Mouse pressed left at (844, 698)
Screenshot: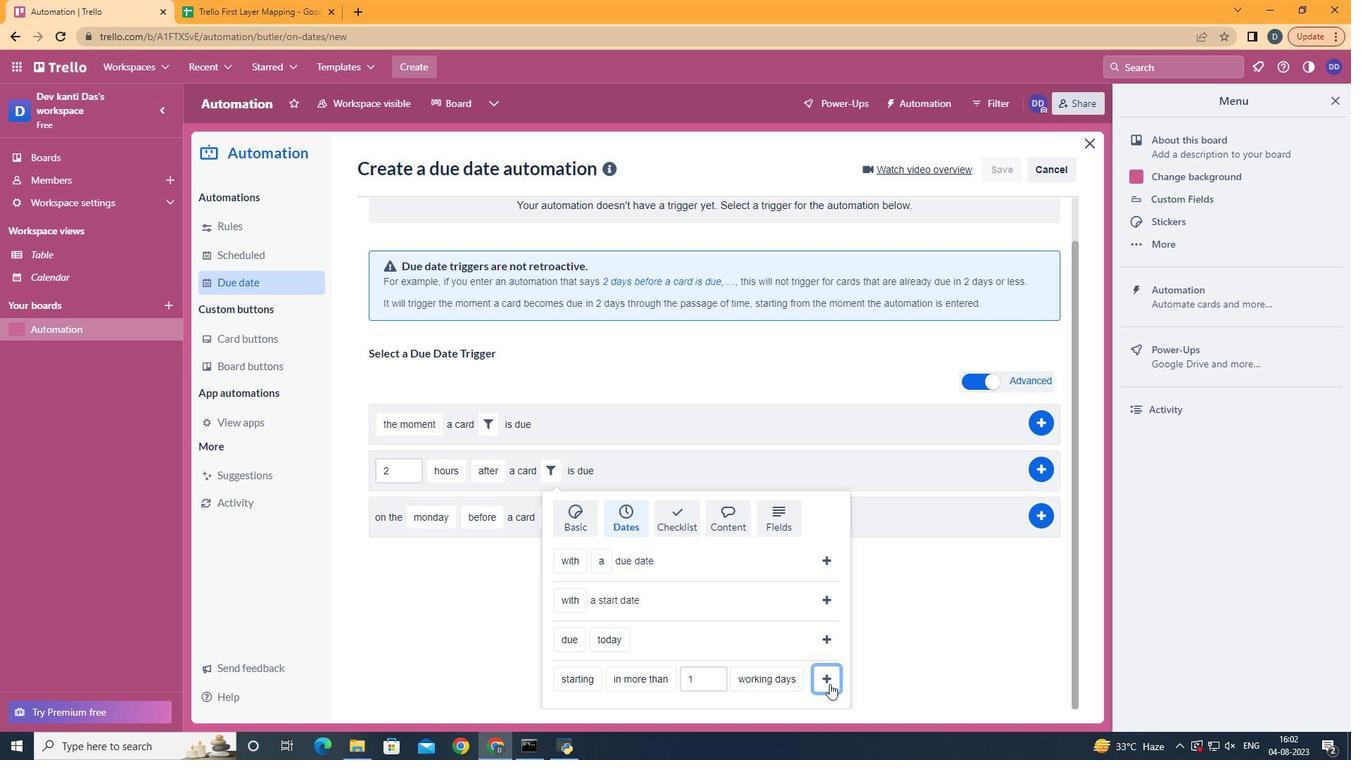 
Action: Mouse moved to (1073, 533)
Screenshot: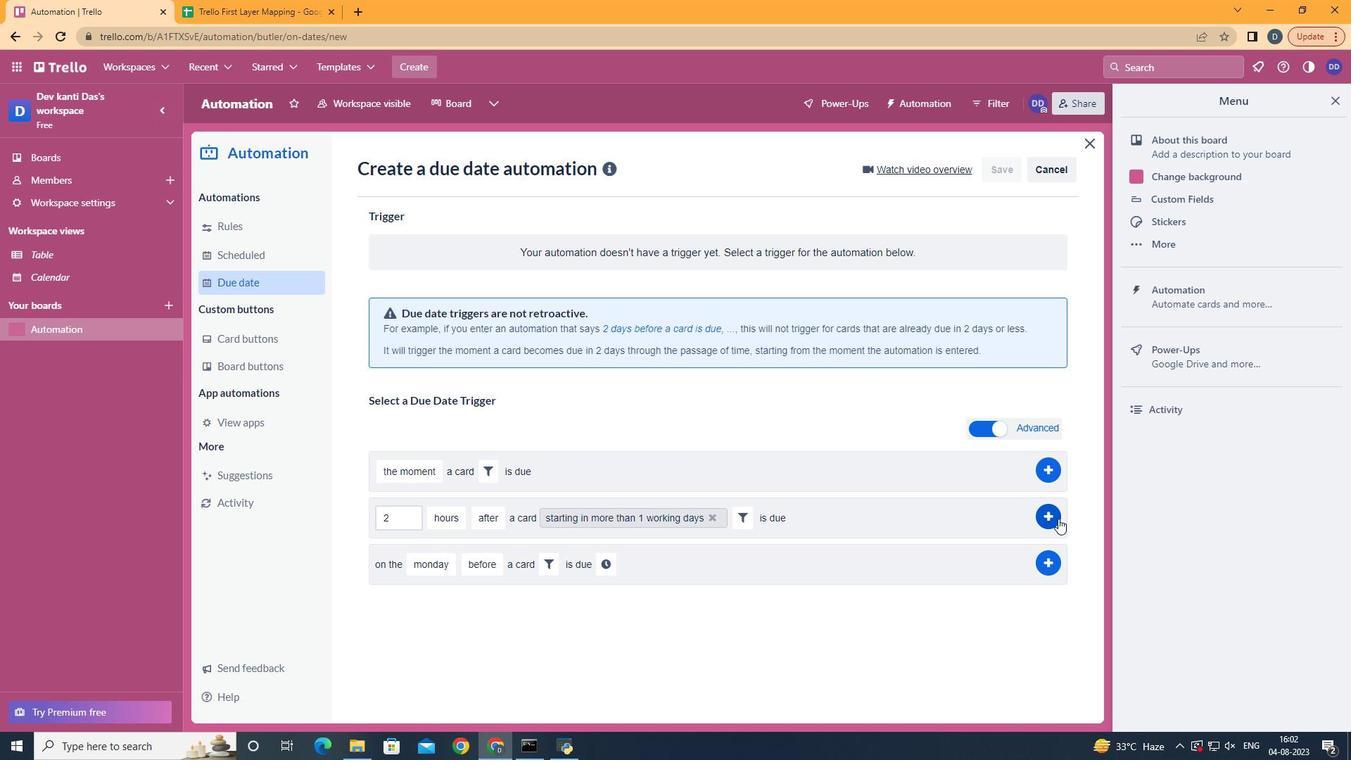 
Action: Mouse pressed left at (1073, 533)
Screenshot: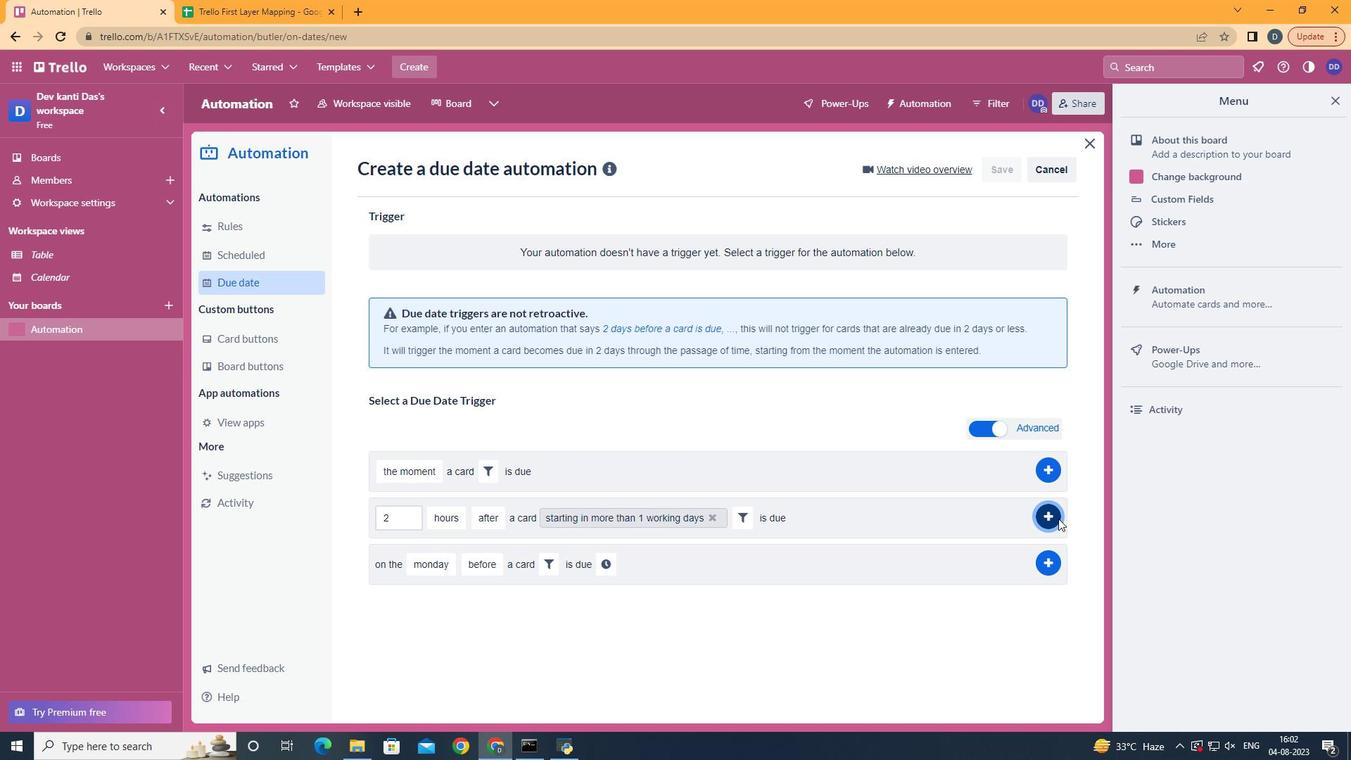 
Action: Mouse moved to (741, 256)
Screenshot: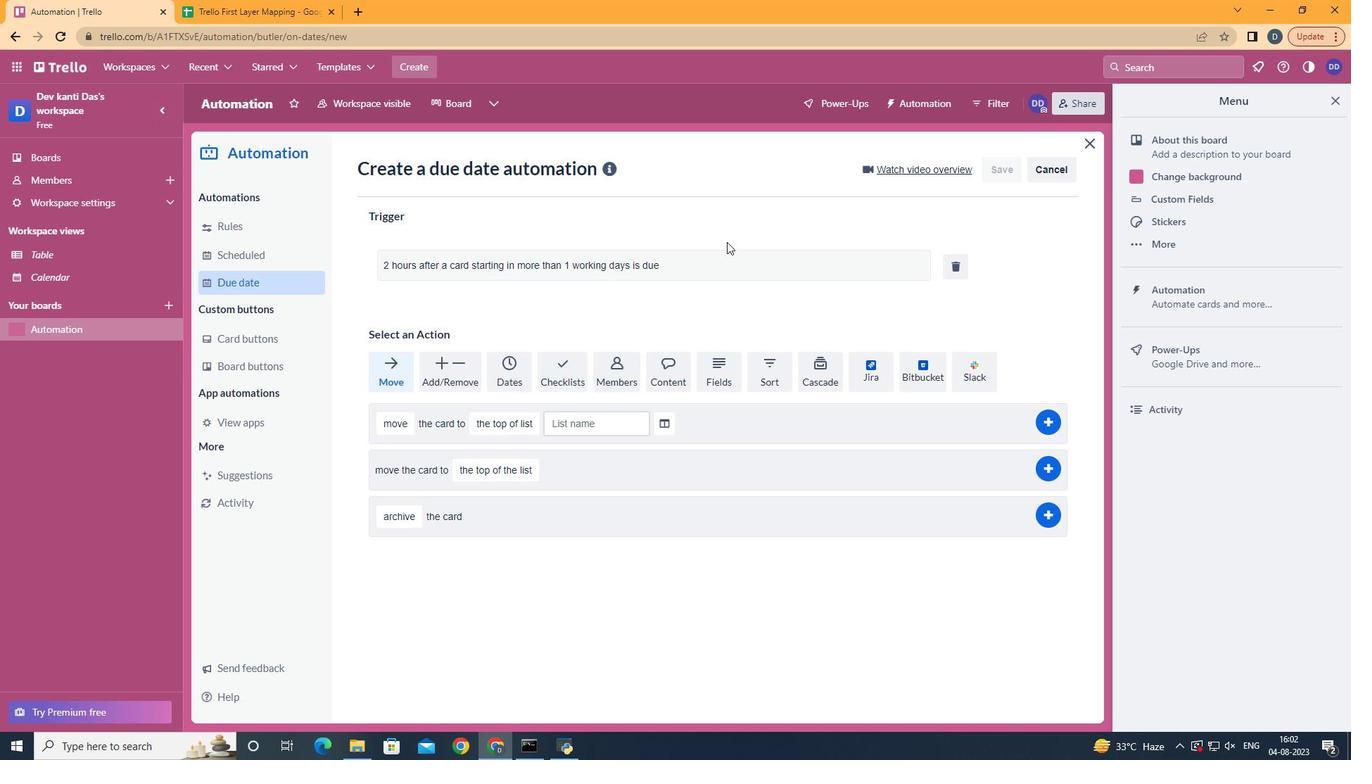 
